 Task: Search one way flight ticket for 3 adults, 3 children in premium economy from New York/islip: Long Island Macarthur Airport to Evansville: Evansville Regional Airport on 8-3-2023. Choice of flights is Delta. Number of bags: 1 carry on bag. Price is upto 84000. Outbound departure time preference is 5:45. Return departure time preference is 20:00.
Action: Mouse moved to (262, 378)
Screenshot: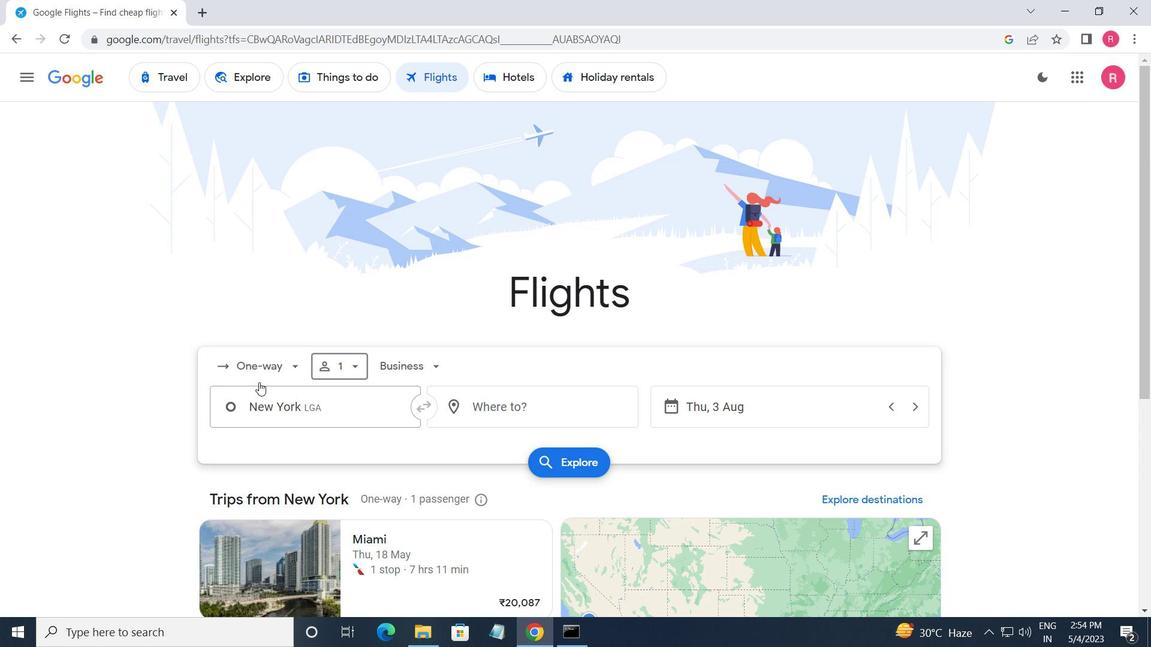 
Action: Mouse pressed left at (262, 378)
Screenshot: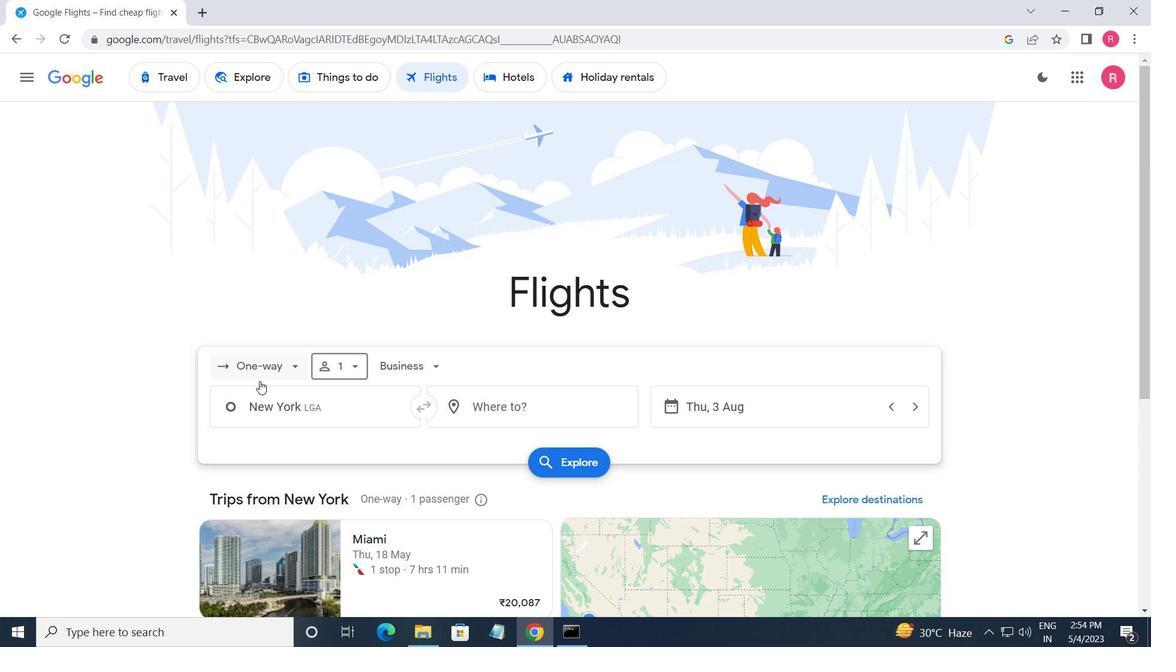 
Action: Mouse moved to (283, 429)
Screenshot: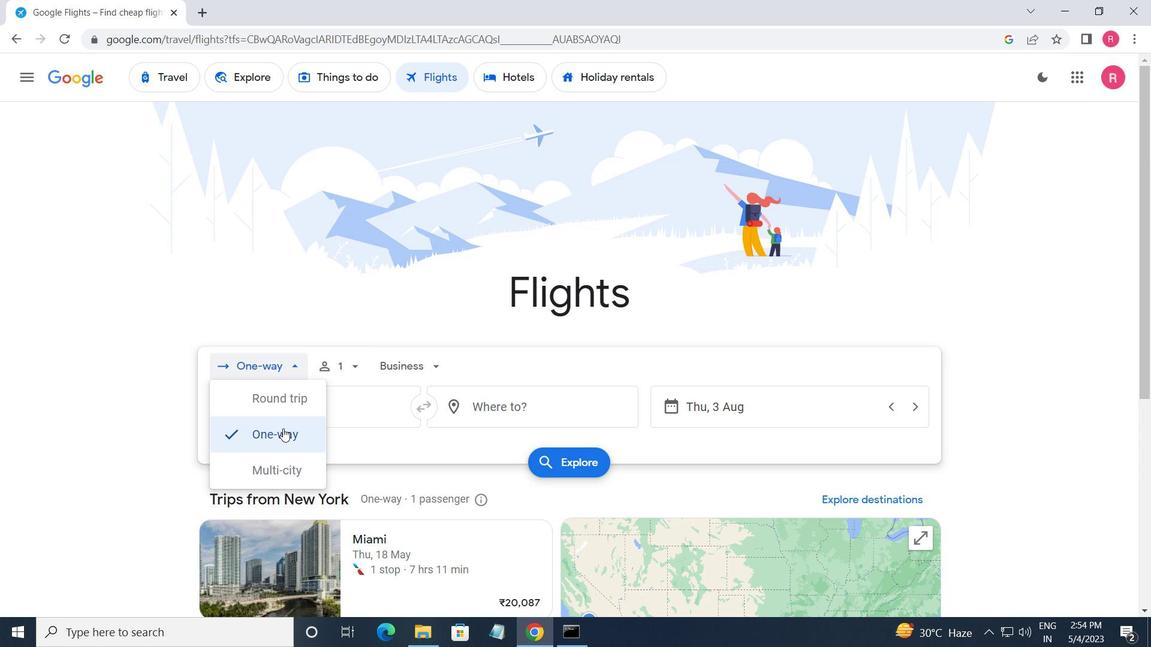 
Action: Mouse pressed left at (283, 429)
Screenshot: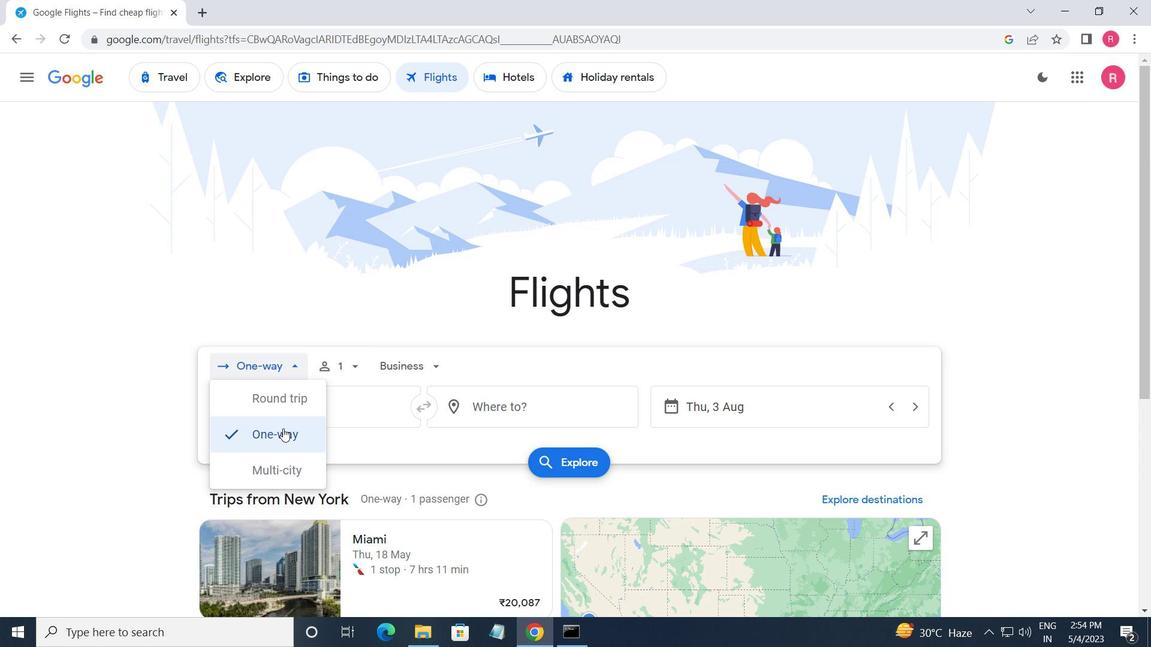 
Action: Mouse moved to (342, 370)
Screenshot: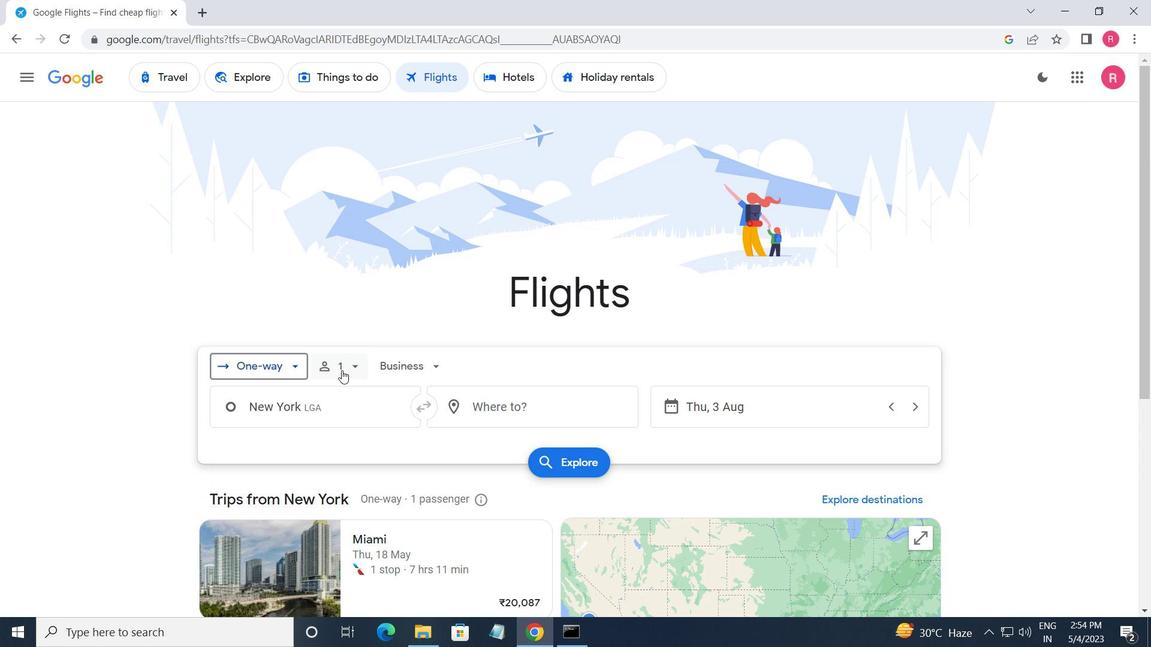 
Action: Mouse pressed left at (342, 370)
Screenshot: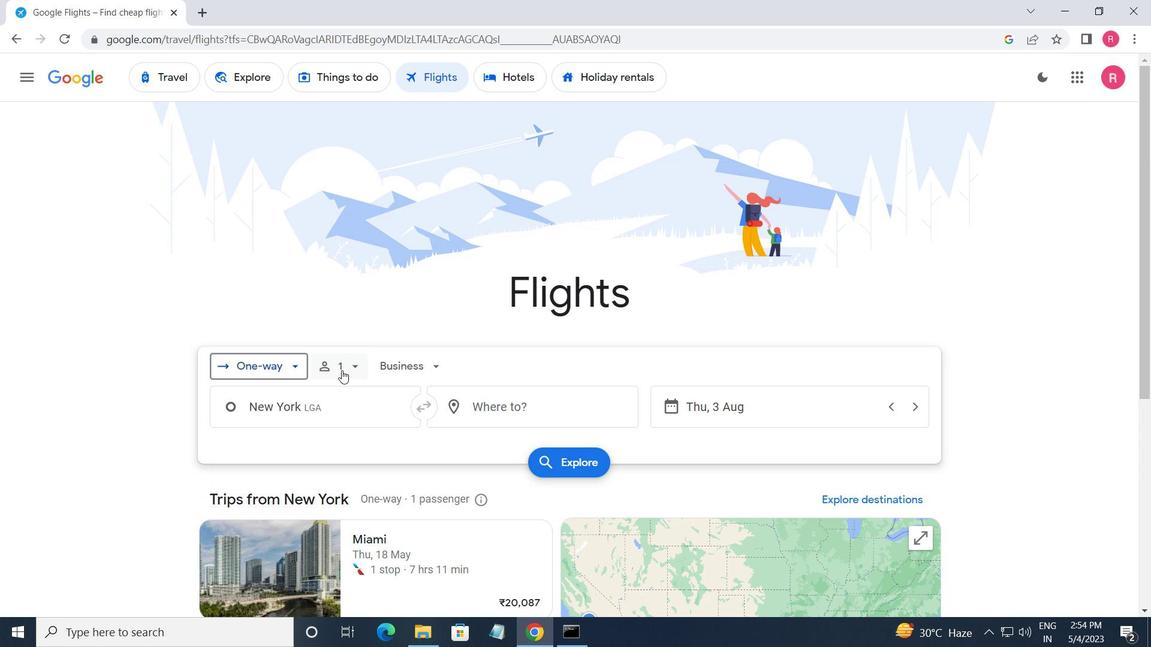 
Action: Mouse moved to (457, 405)
Screenshot: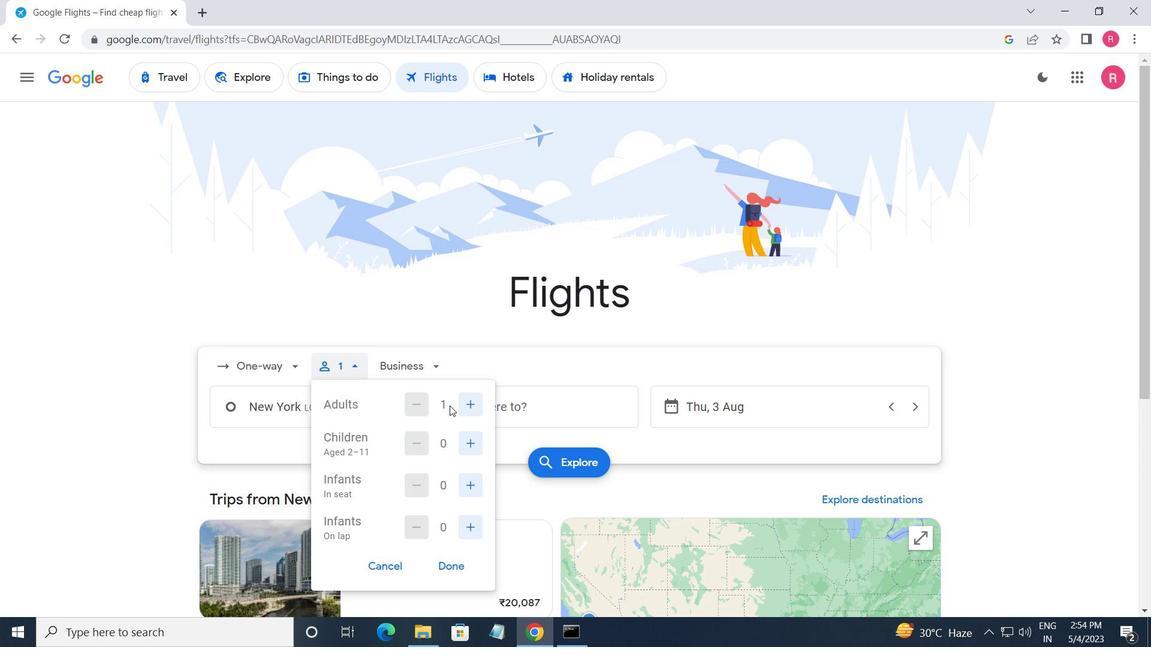 
Action: Mouse pressed left at (457, 405)
Screenshot: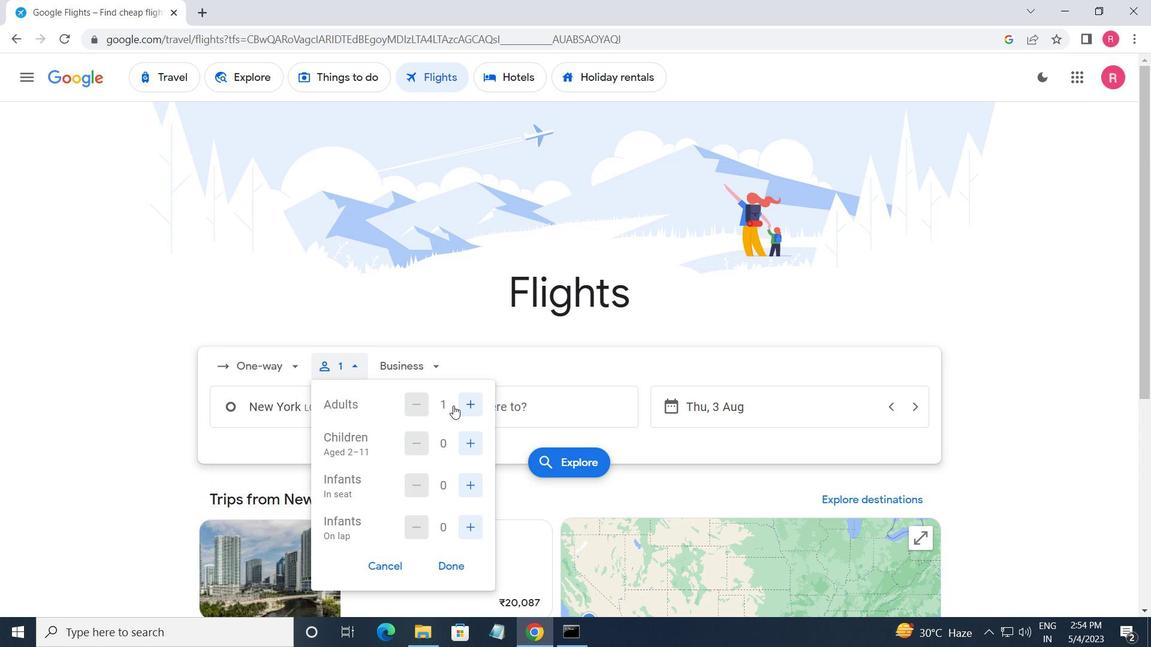 
Action: Mouse pressed left at (457, 405)
Screenshot: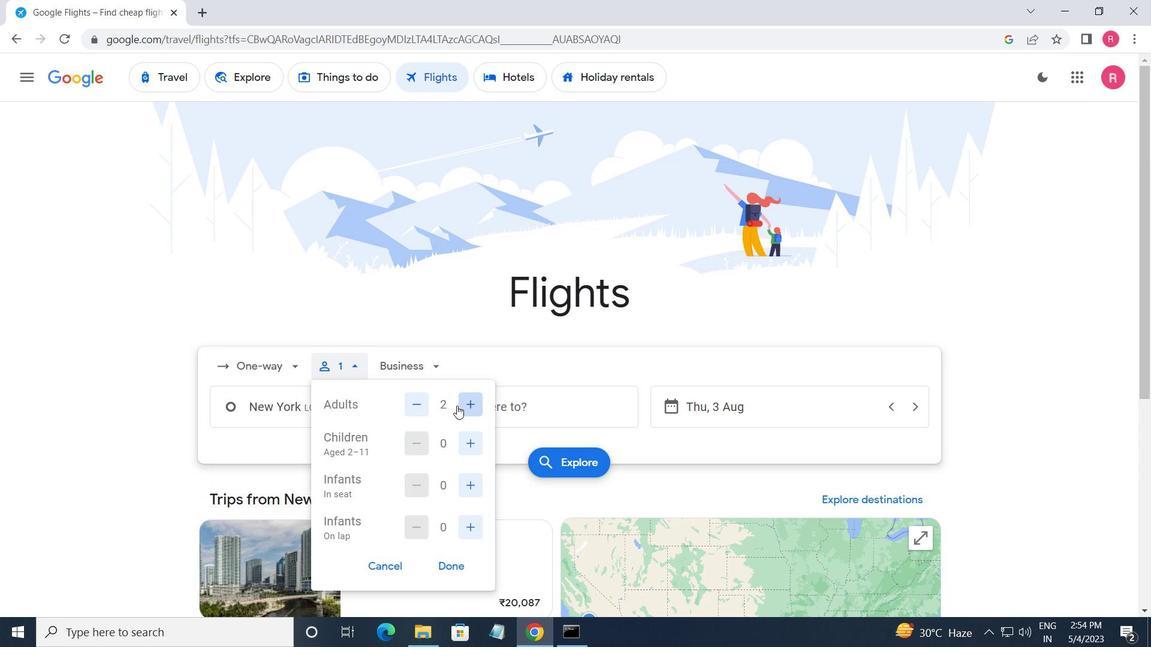 
Action: Mouse moved to (471, 436)
Screenshot: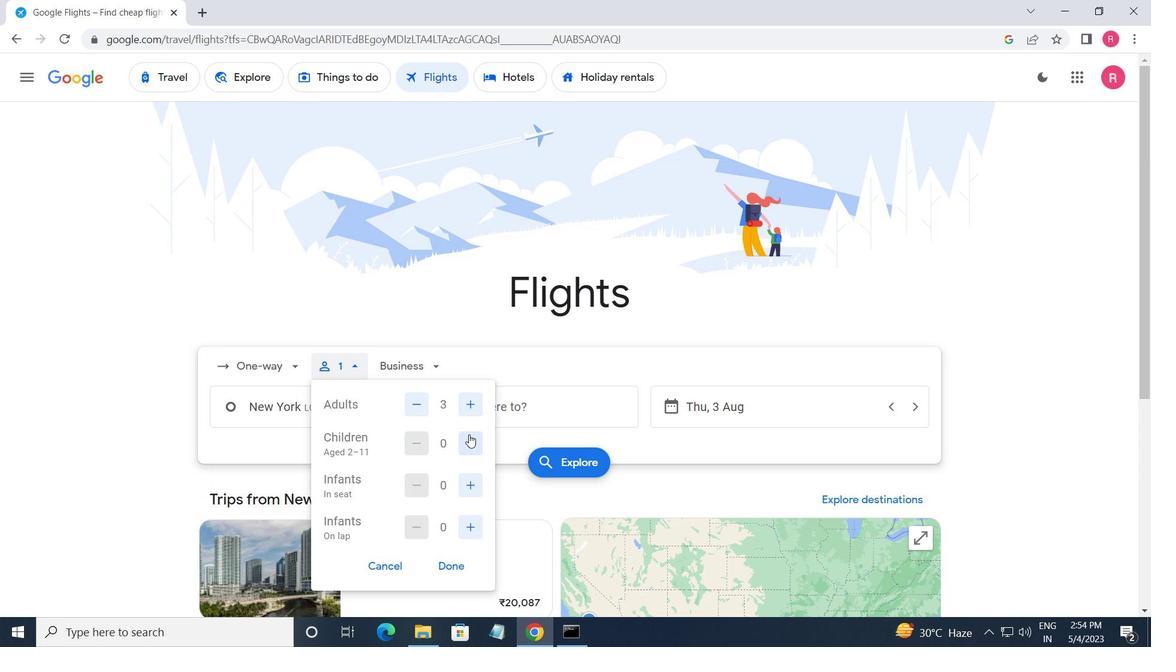 
Action: Mouse pressed left at (471, 436)
Screenshot: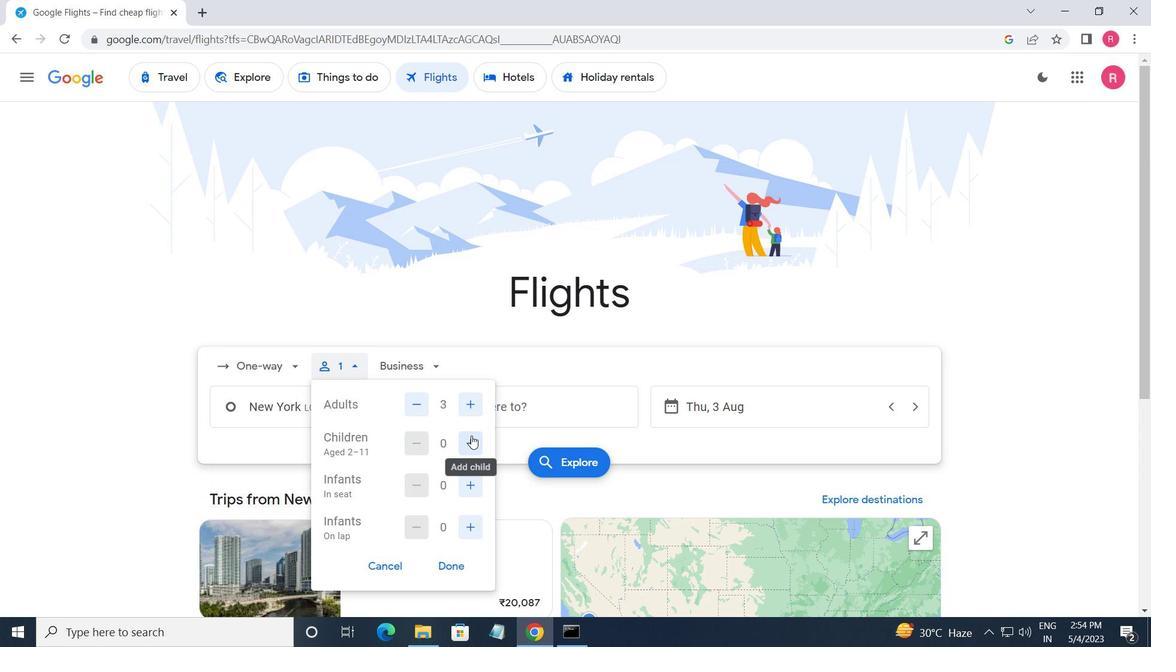 
Action: Mouse moved to (472, 439)
Screenshot: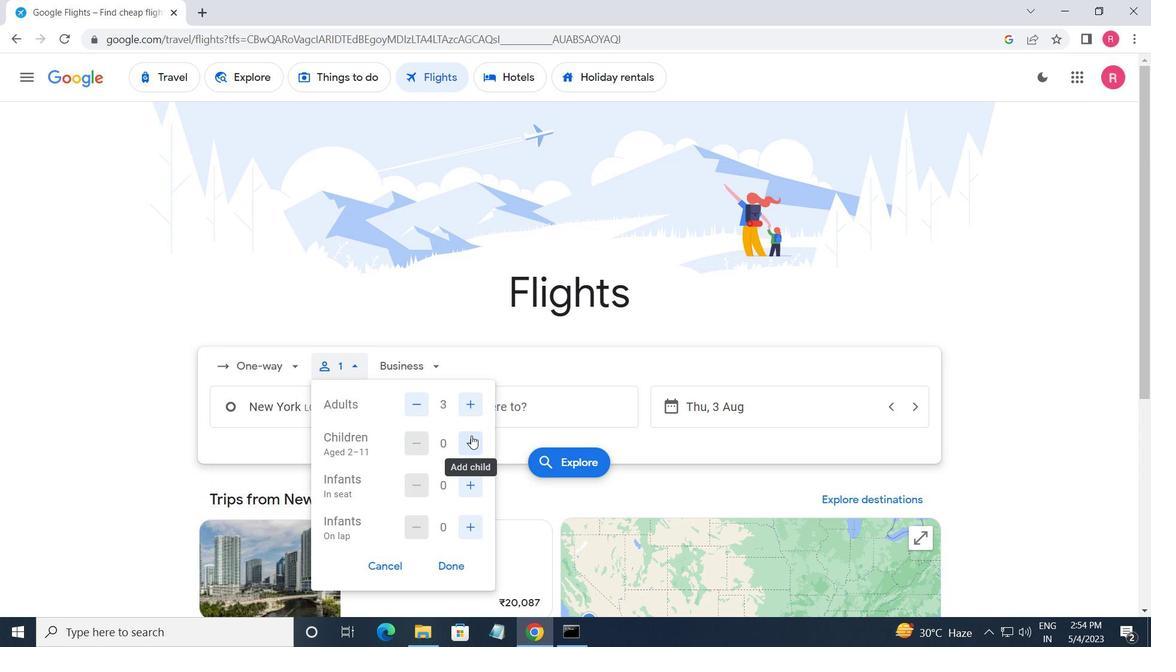 
Action: Mouse pressed left at (472, 439)
Screenshot: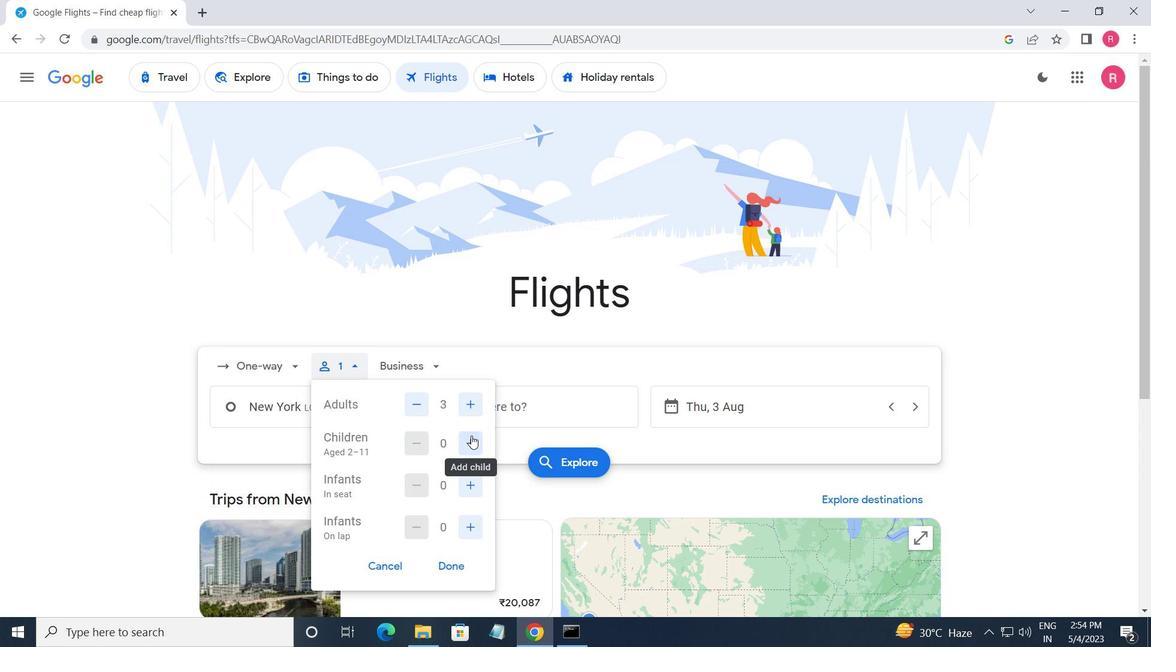 
Action: Mouse pressed left at (472, 439)
Screenshot: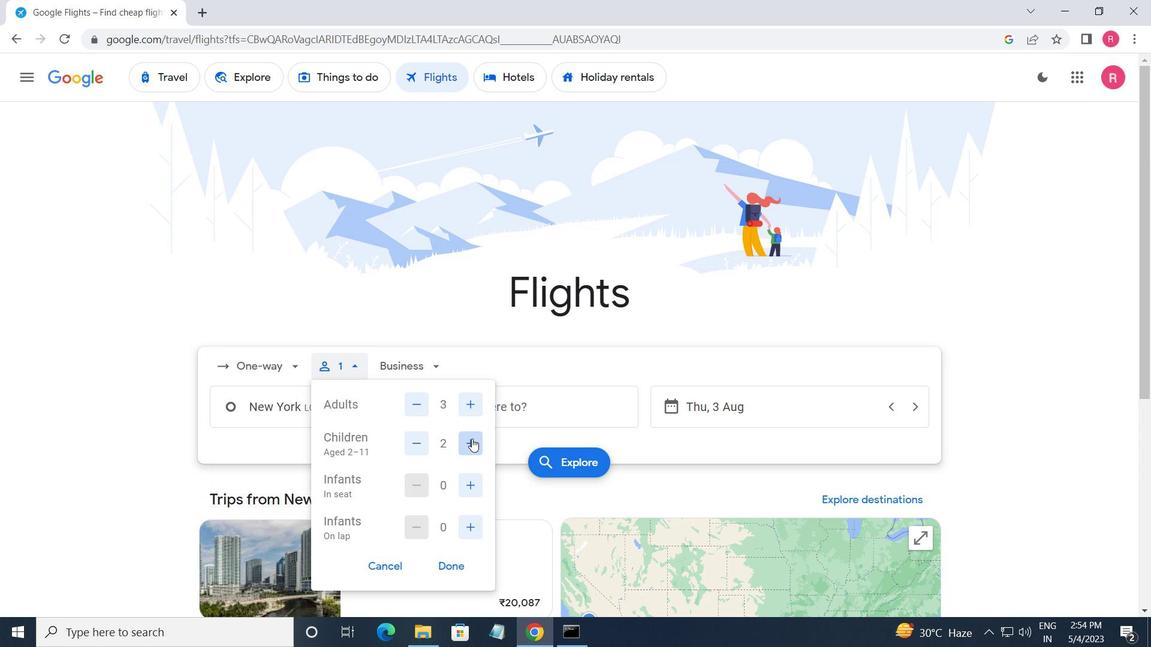 
Action: Mouse moved to (404, 349)
Screenshot: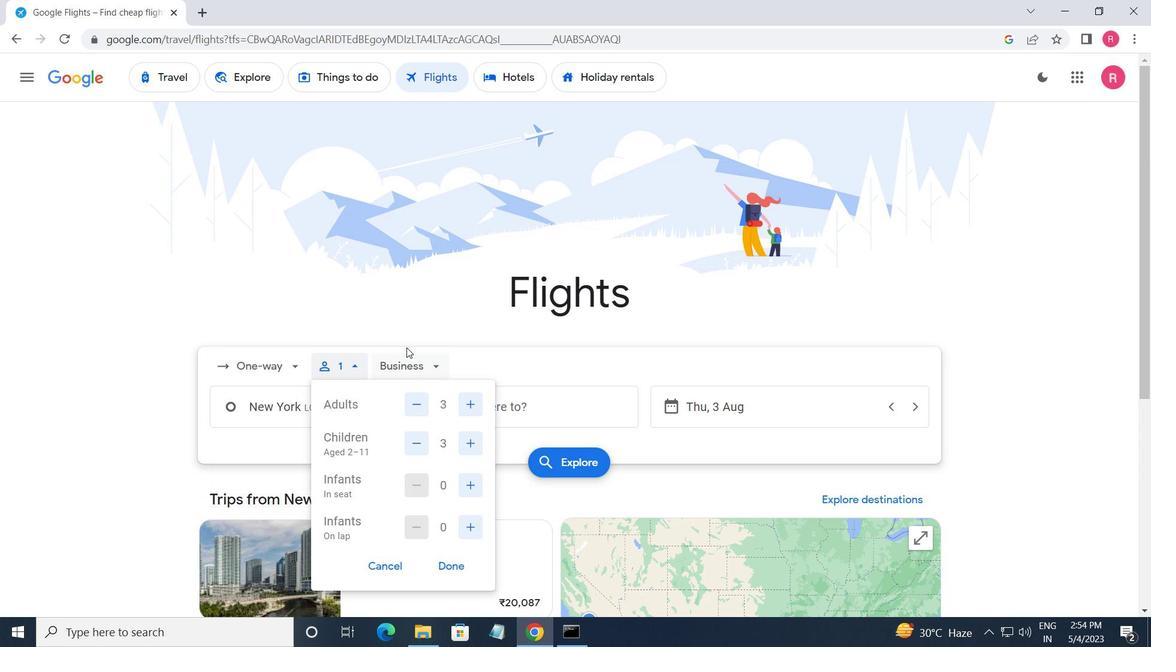 
Action: Mouse pressed left at (404, 349)
Screenshot: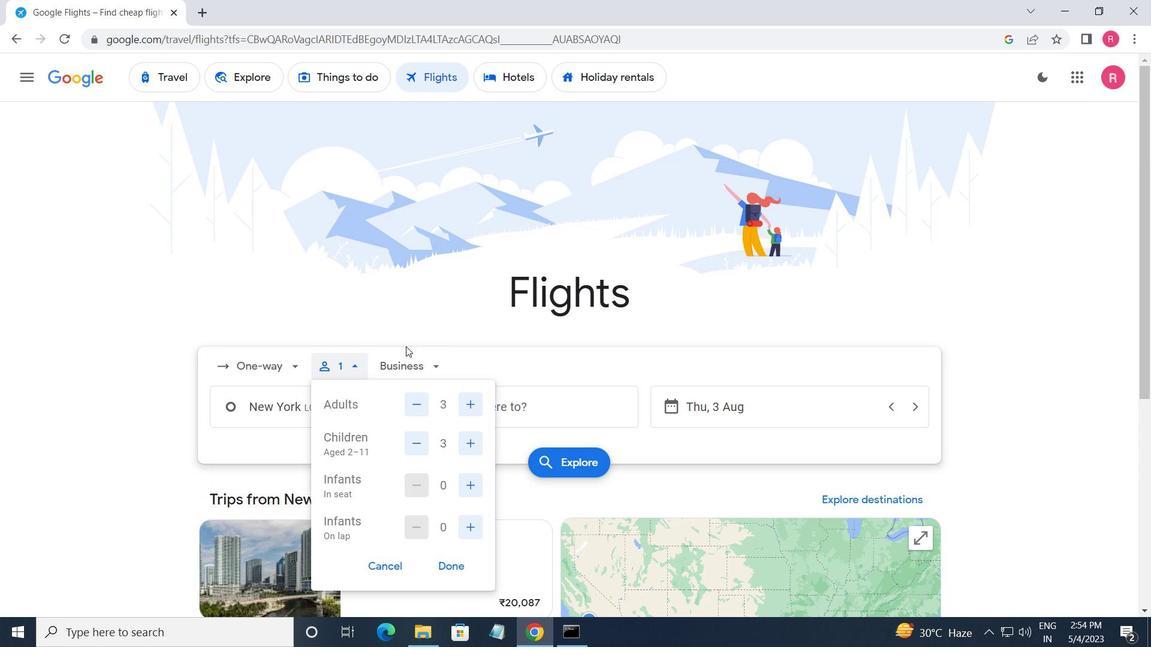 
Action: Mouse moved to (443, 407)
Screenshot: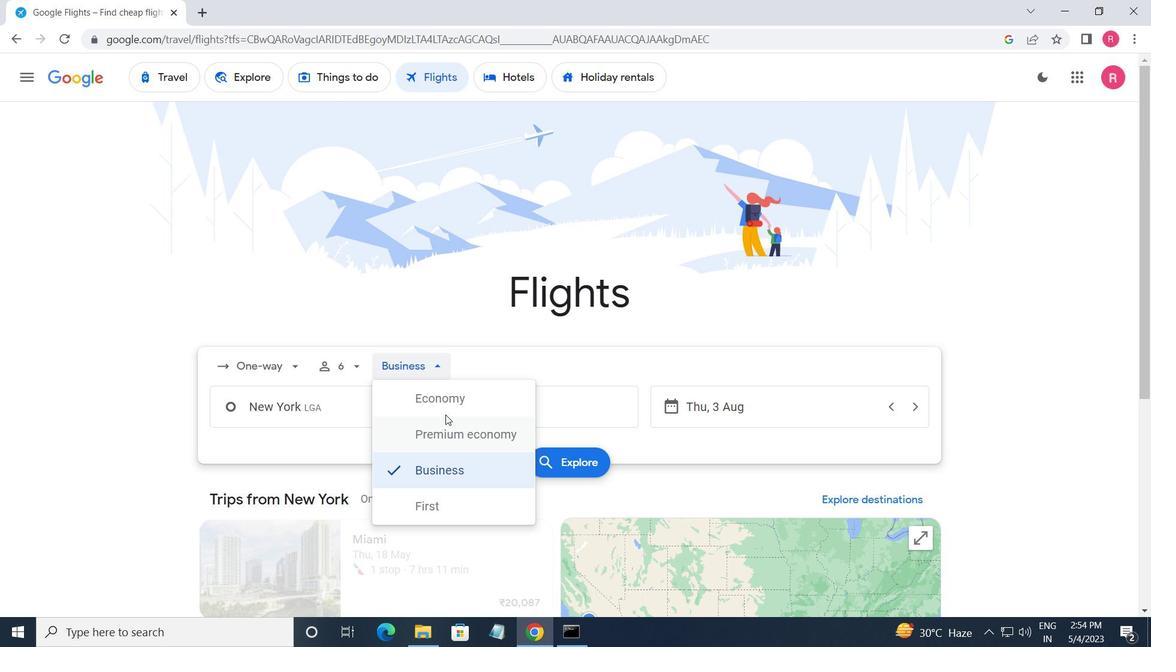 
Action: Mouse pressed left at (443, 407)
Screenshot: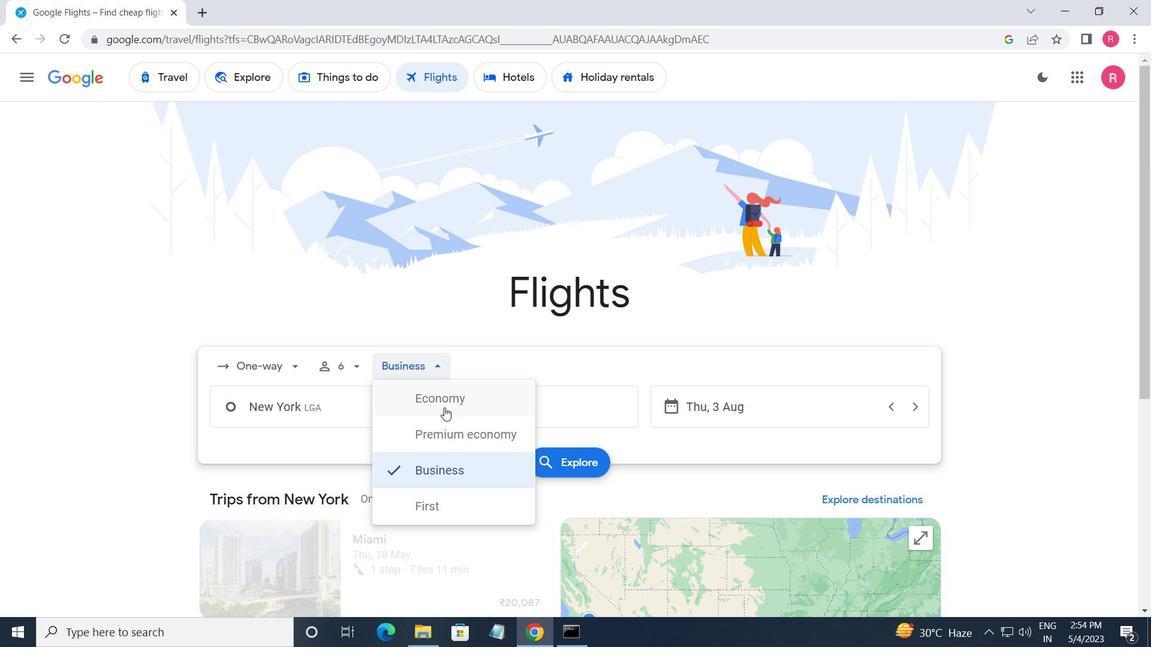 
Action: Mouse moved to (377, 410)
Screenshot: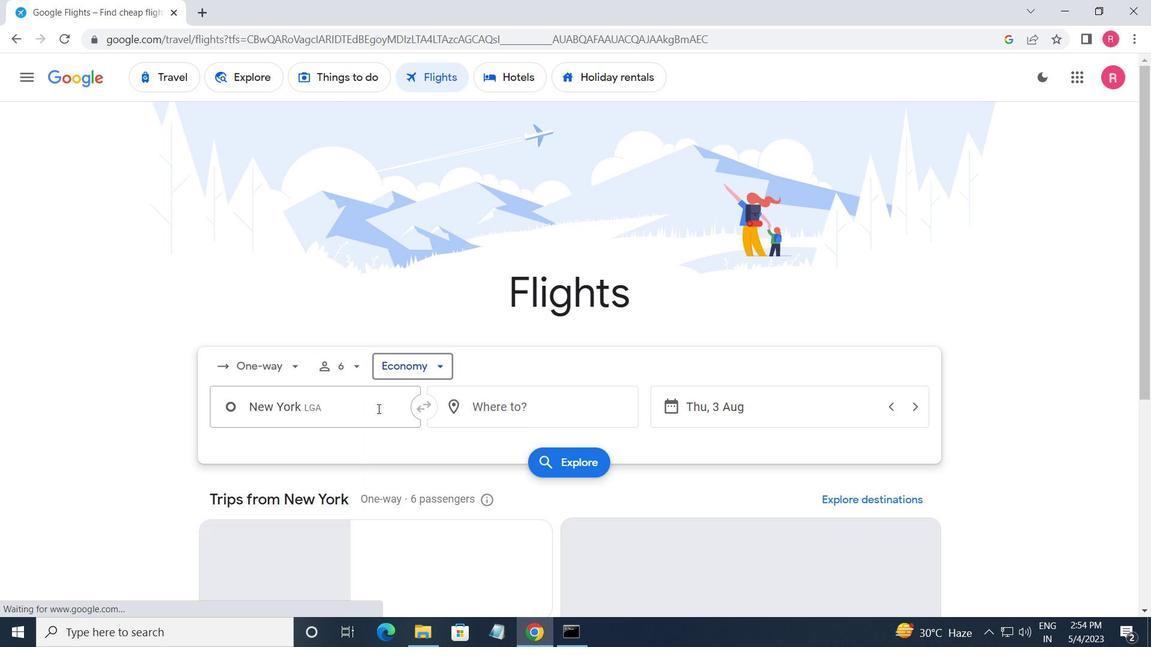 
Action: Mouse pressed left at (377, 410)
Screenshot: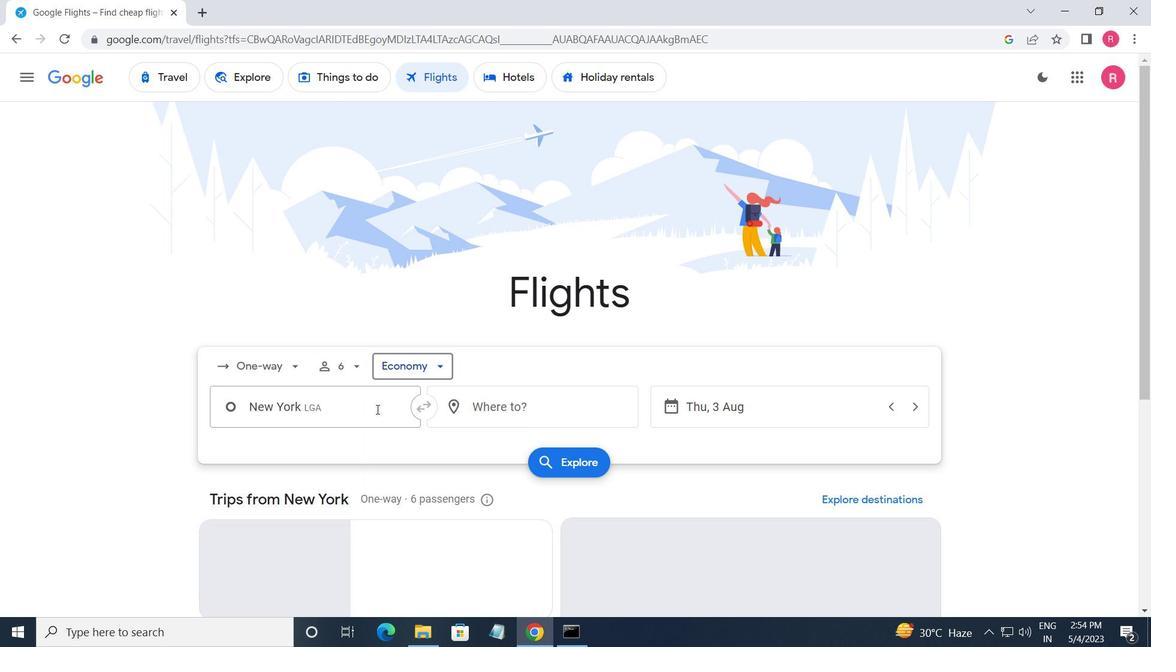 
Action: Mouse moved to (408, 456)
Screenshot: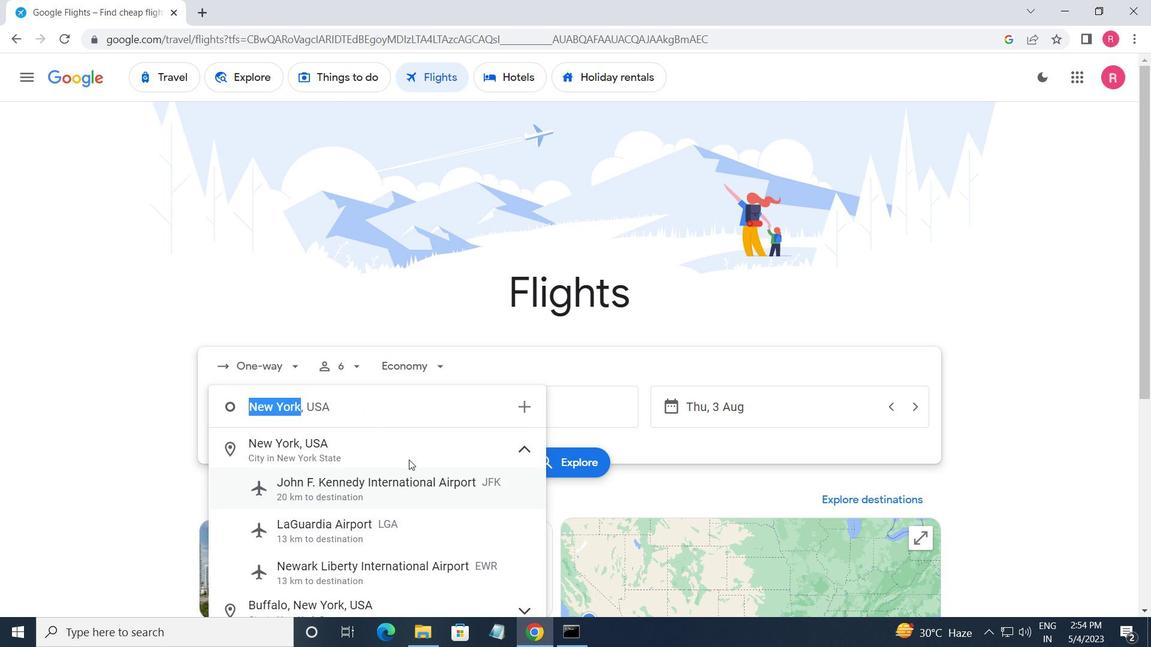 
Action: Key pressed <Key.shift_r><Key.shift_r>Long<Key.space><Key.shift_r>Is
Screenshot: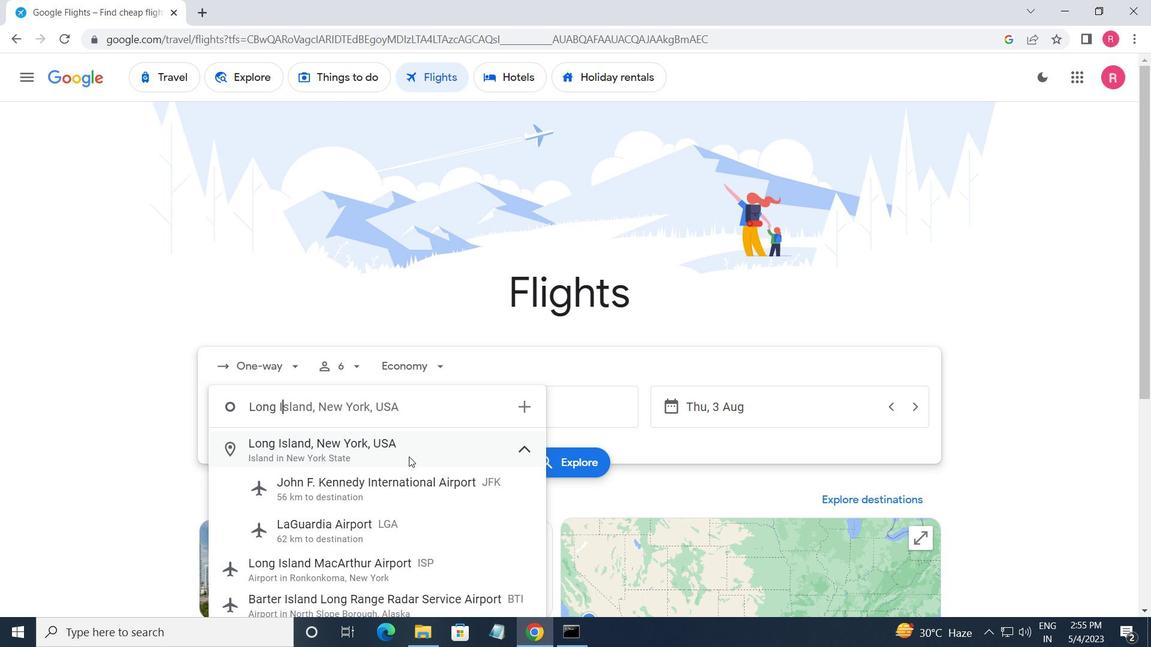 
Action: Mouse moved to (404, 556)
Screenshot: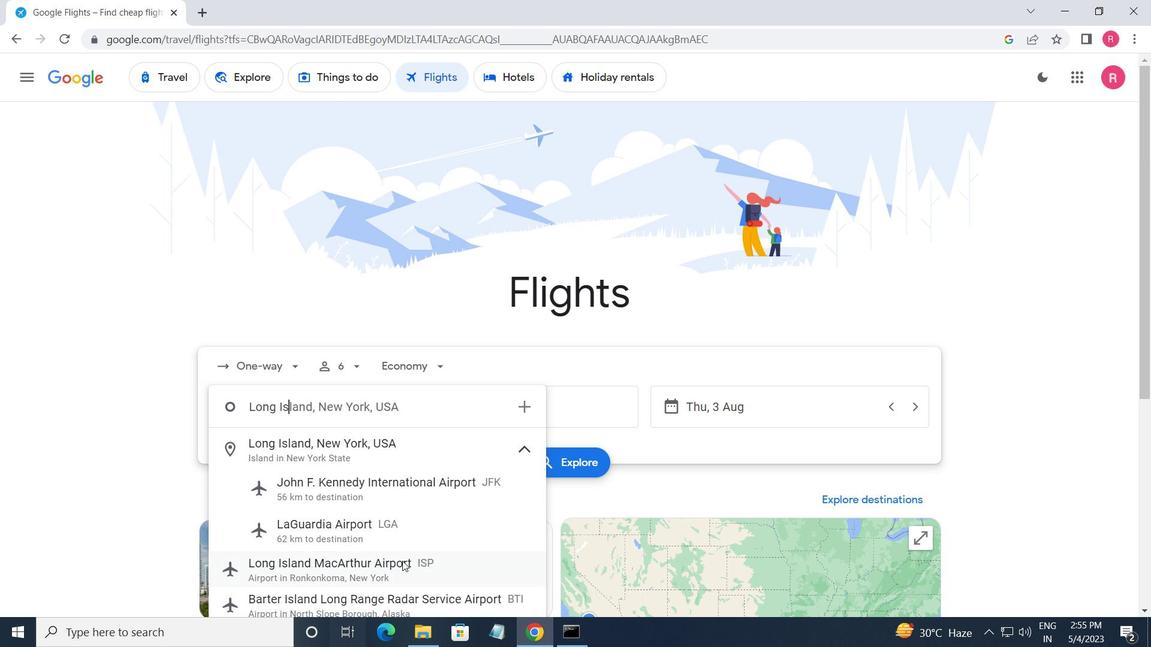 
Action: Mouse pressed left at (404, 556)
Screenshot: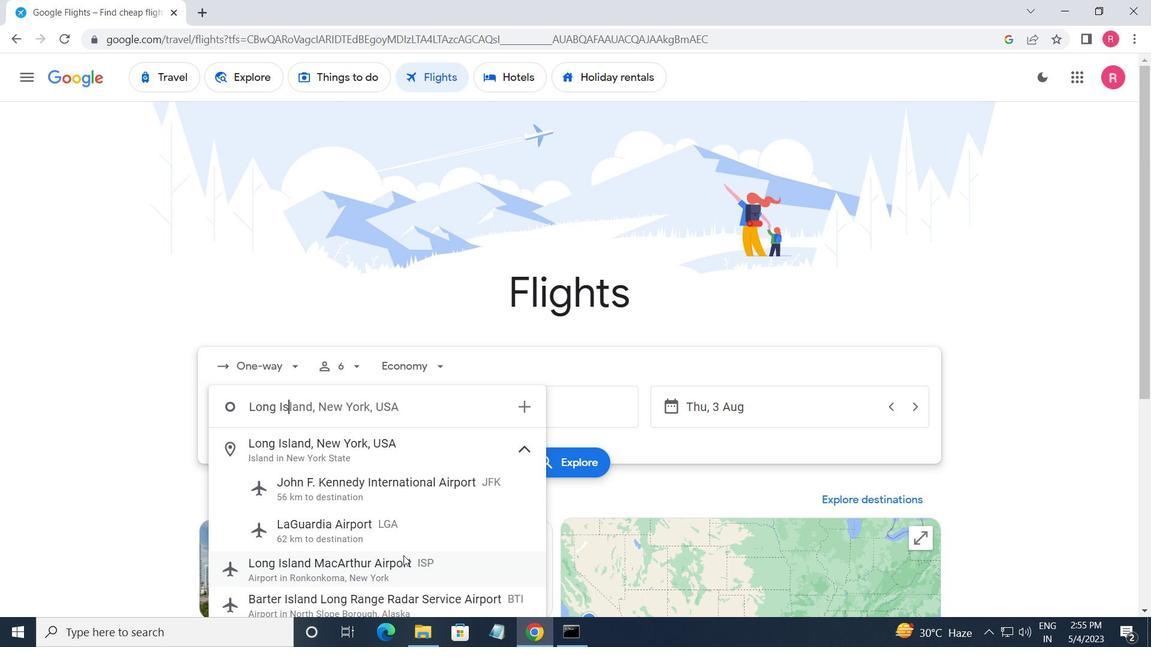 
Action: Mouse moved to (552, 423)
Screenshot: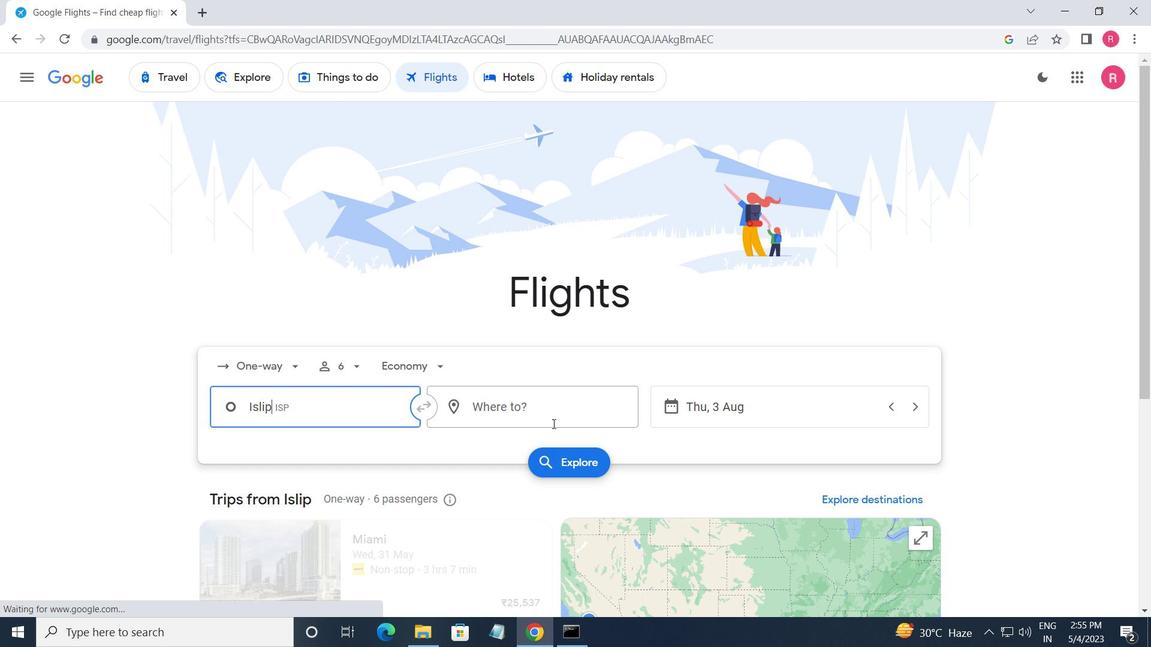 
Action: Mouse pressed left at (552, 423)
Screenshot: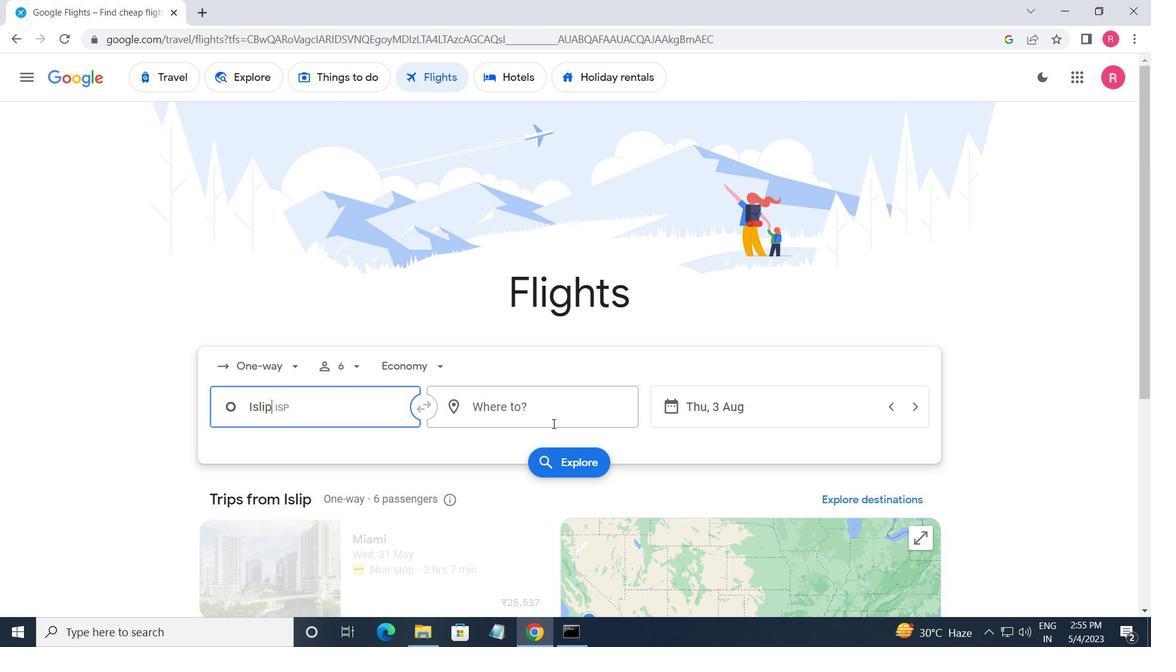 
Action: Mouse moved to (578, 555)
Screenshot: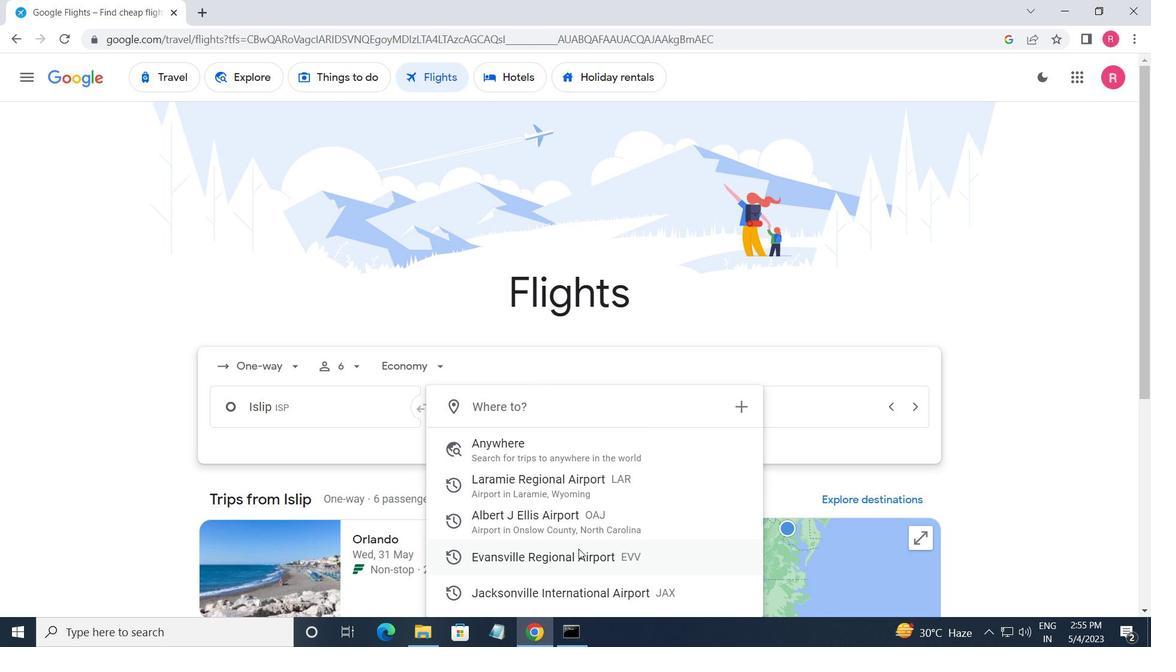 
Action: Mouse pressed left at (578, 555)
Screenshot: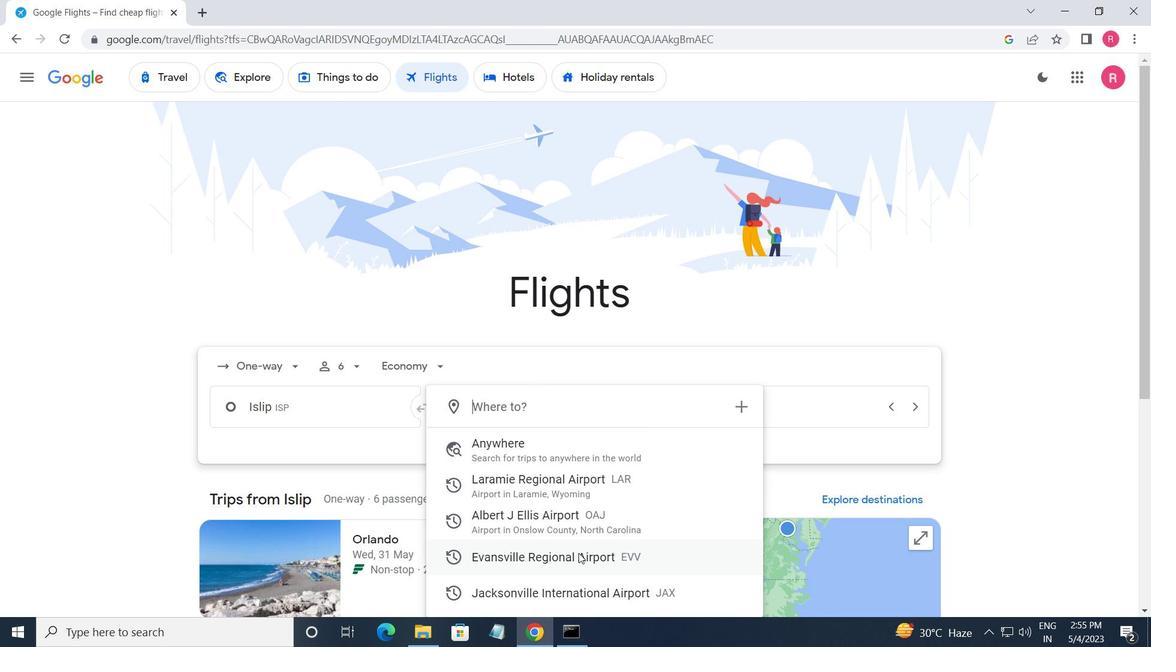 
Action: Mouse moved to (838, 399)
Screenshot: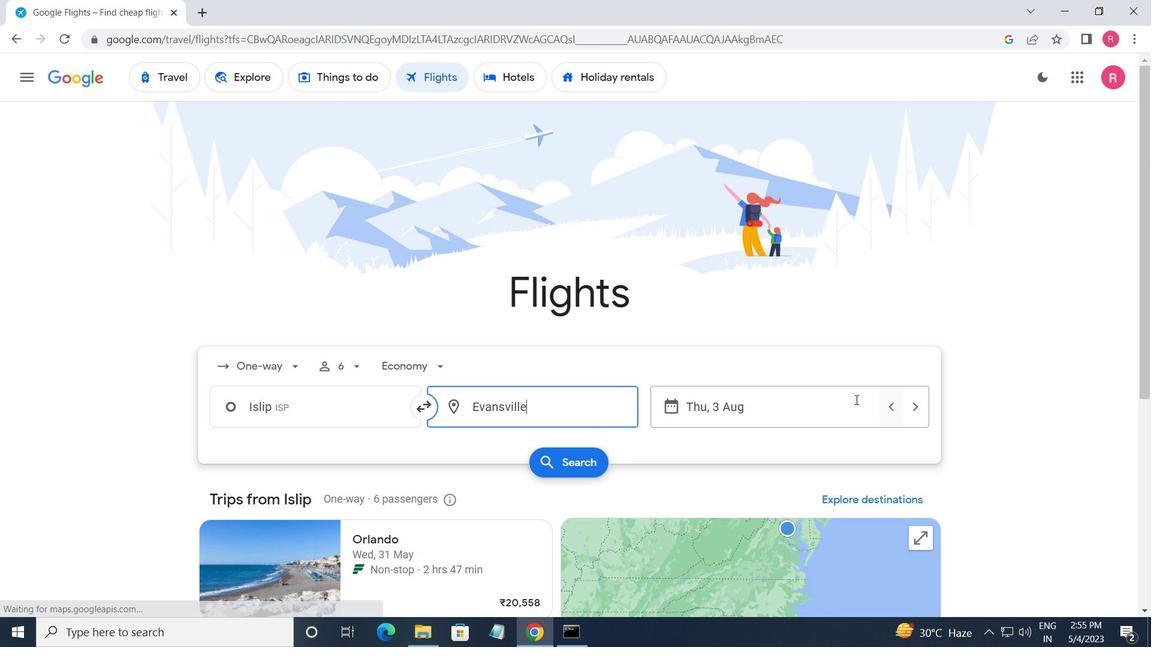 
Action: Mouse pressed left at (838, 399)
Screenshot: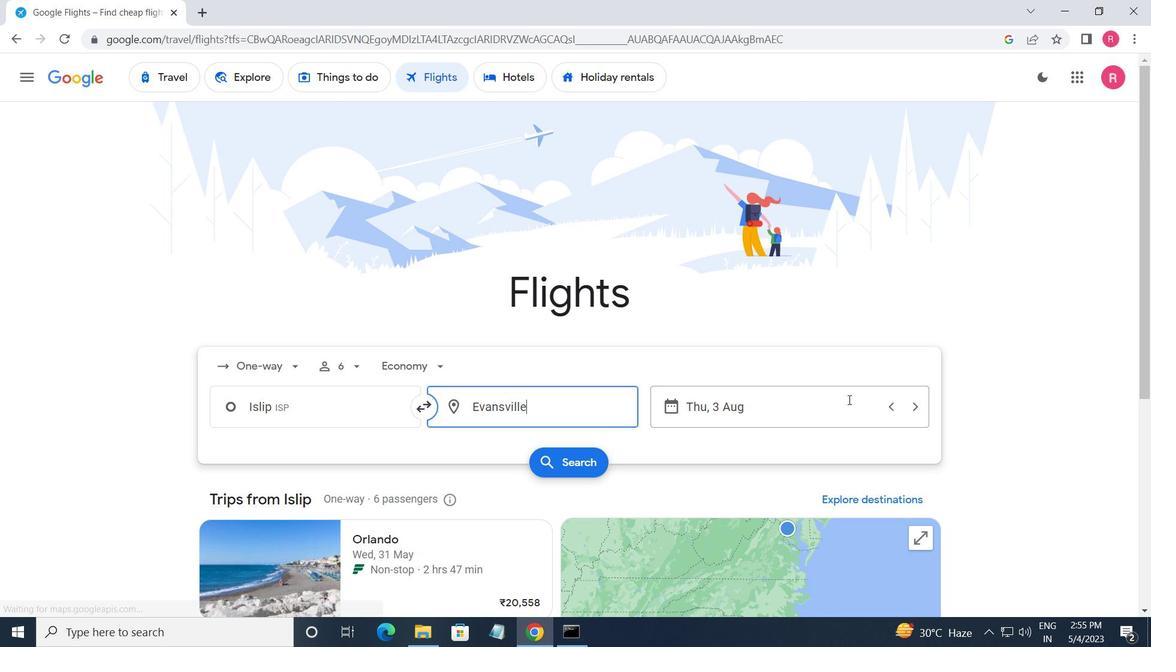 
Action: Mouse moved to (536, 340)
Screenshot: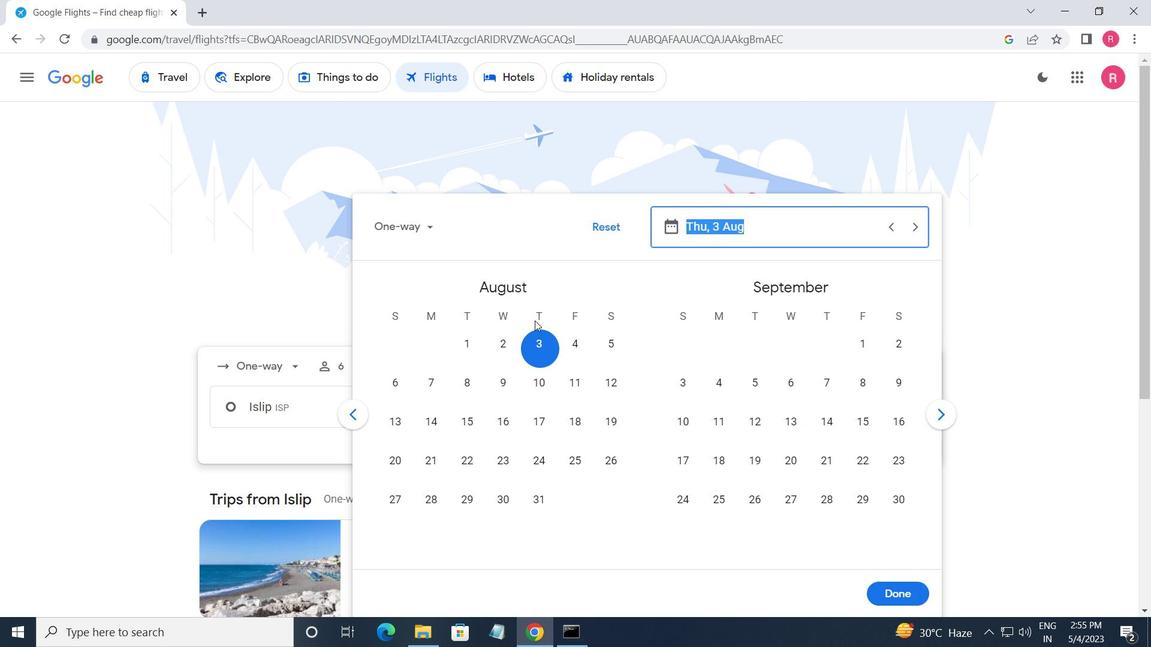 
Action: Mouse pressed left at (536, 340)
Screenshot: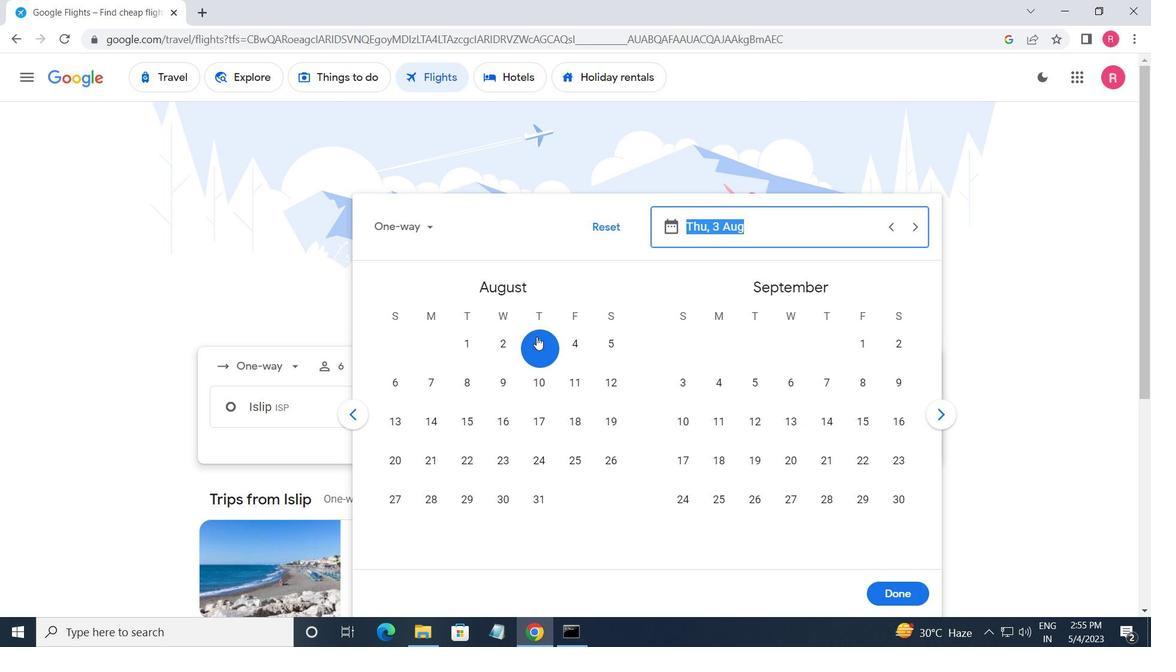 
Action: Mouse moved to (913, 587)
Screenshot: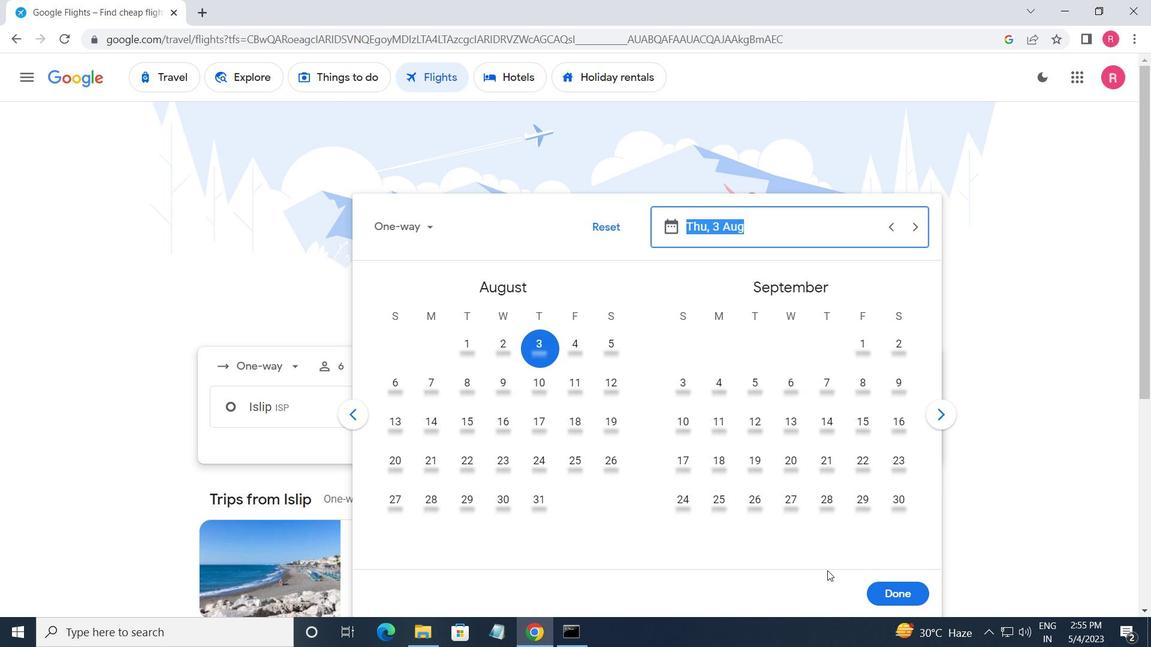 
Action: Mouse pressed left at (913, 587)
Screenshot: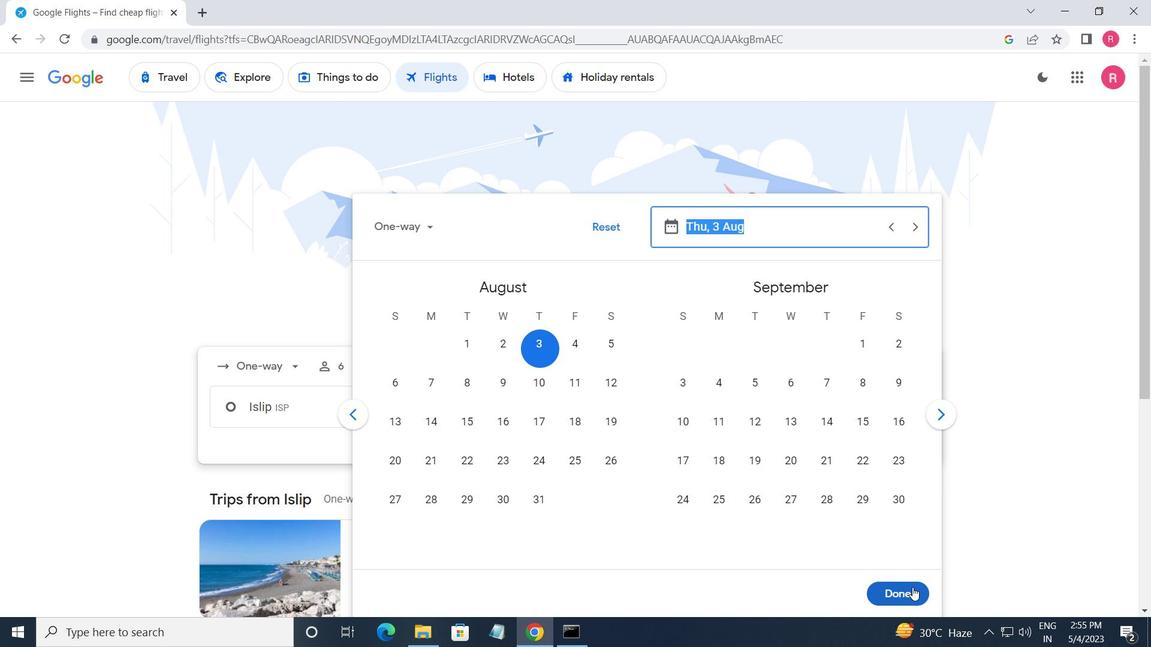 
Action: Mouse moved to (594, 464)
Screenshot: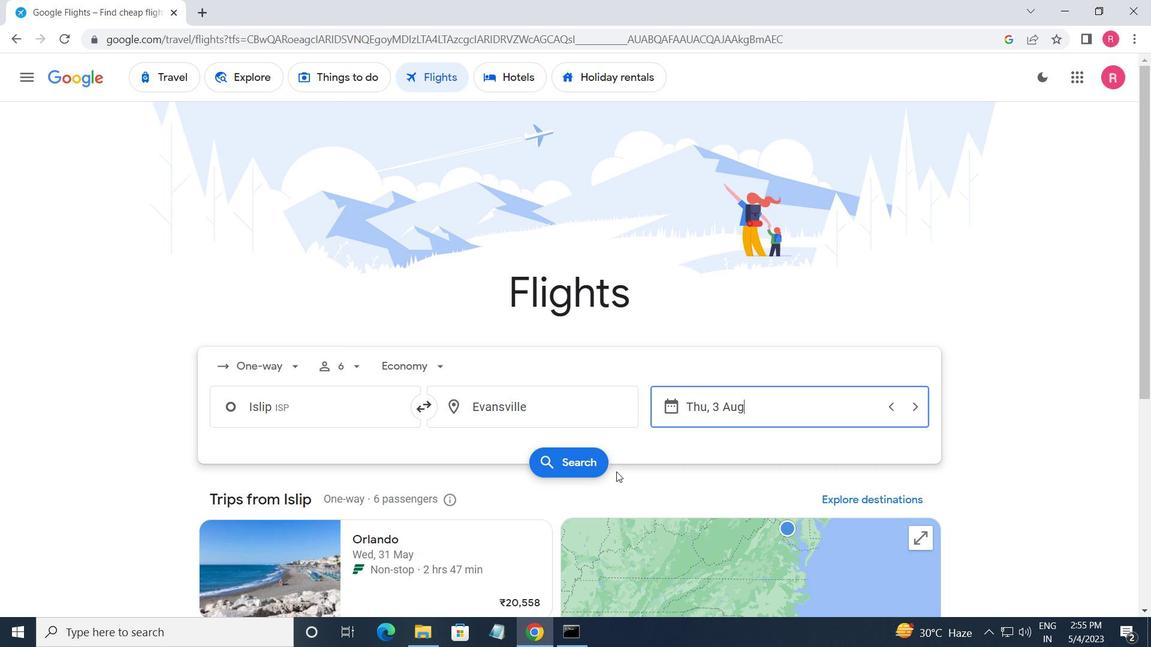 
Action: Mouse pressed left at (594, 464)
Screenshot: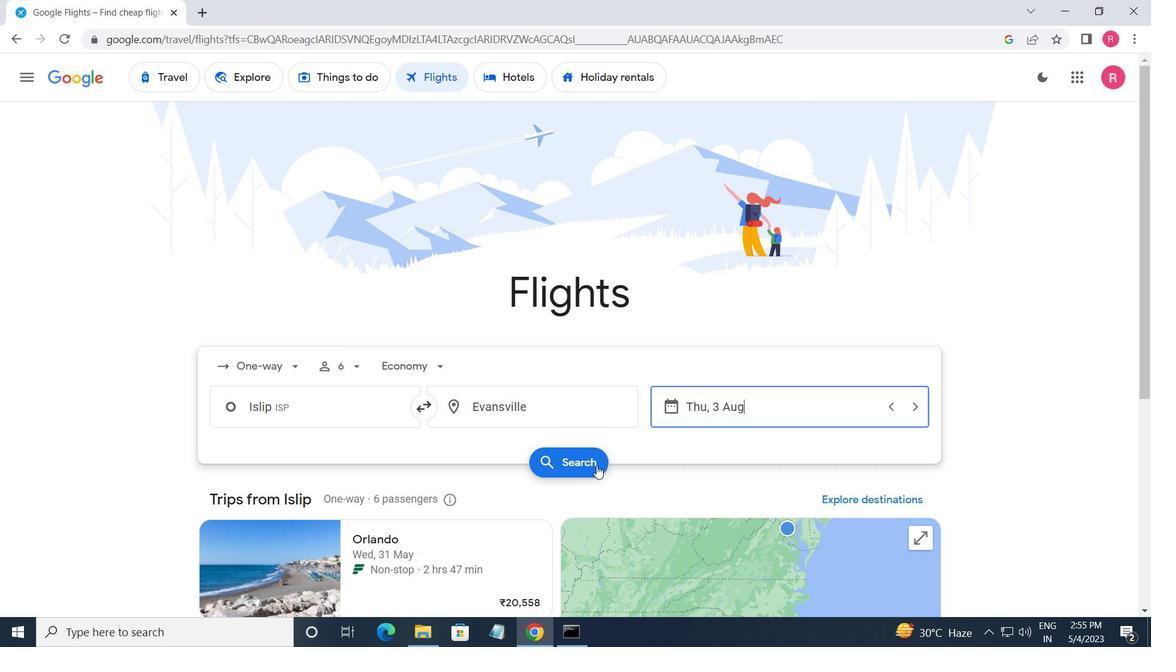 
Action: Mouse moved to (202, 220)
Screenshot: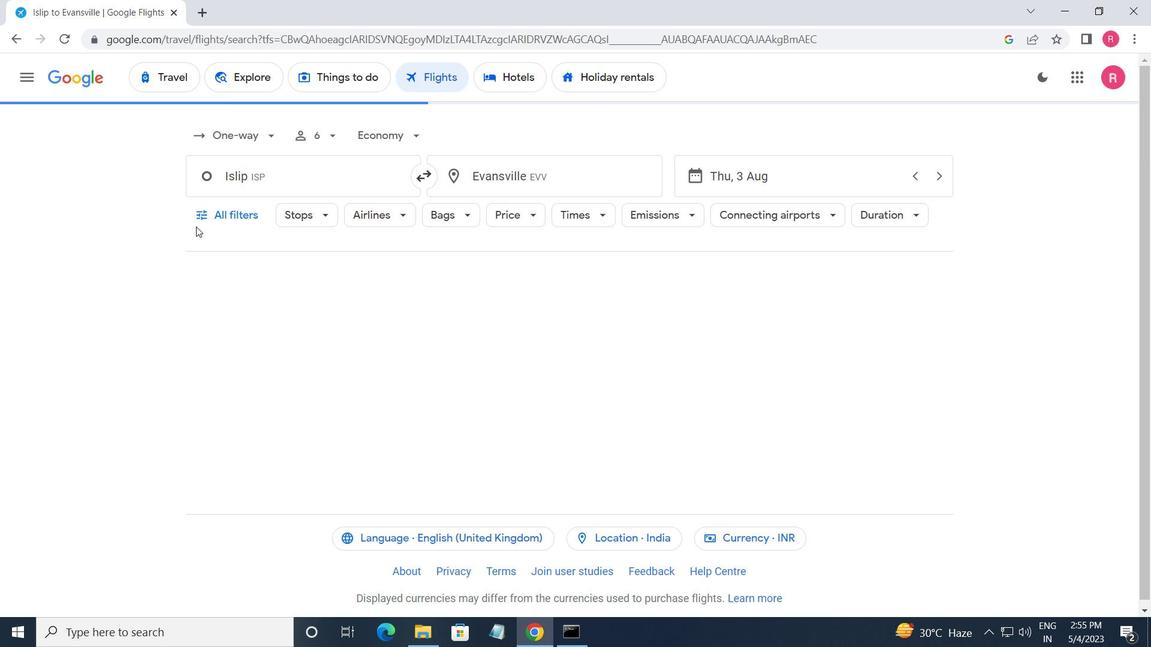 
Action: Mouse pressed left at (202, 220)
Screenshot: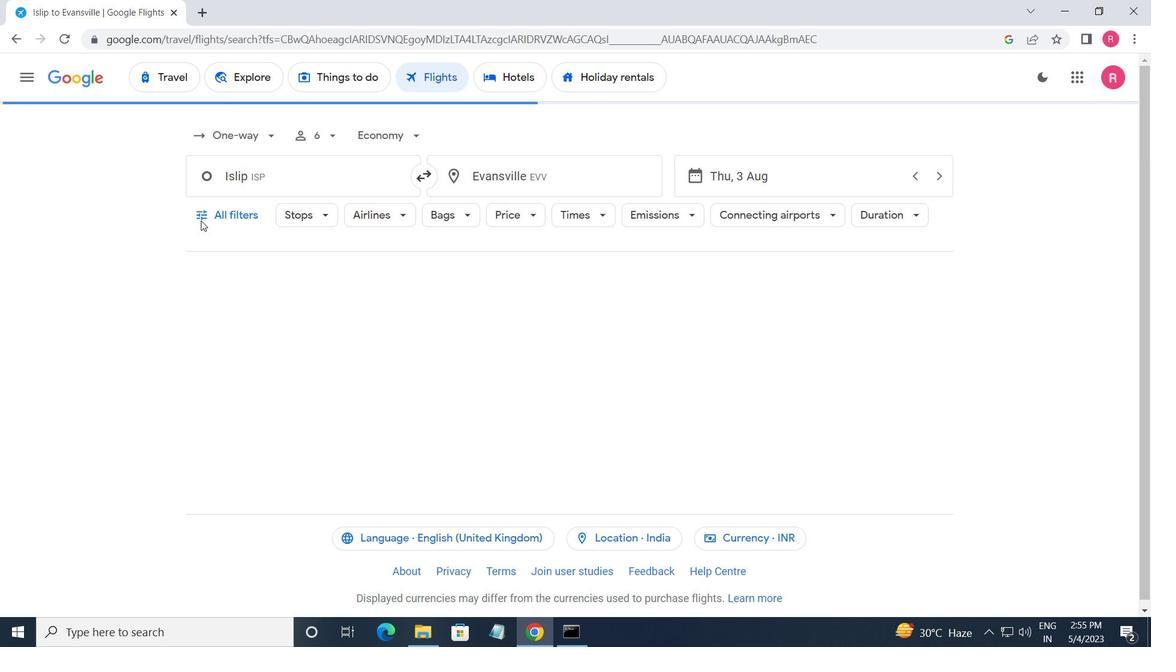 
Action: Mouse moved to (342, 447)
Screenshot: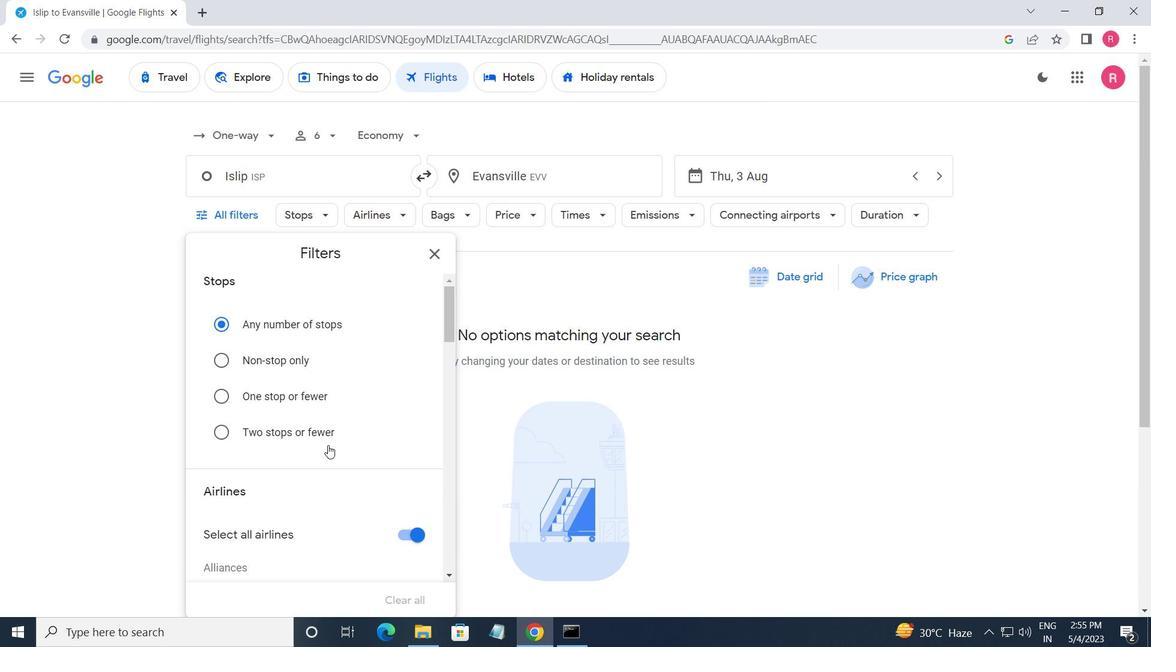 
Action: Mouse scrolled (342, 446) with delta (0, 0)
Screenshot: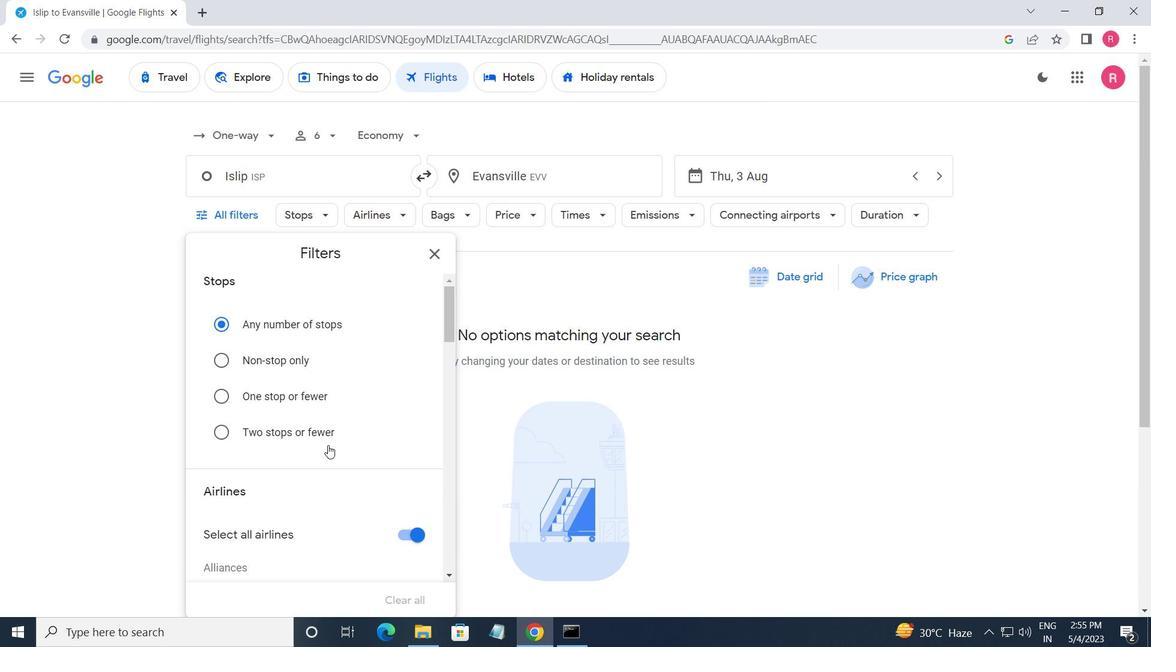 
Action: Mouse scrolled (342, 446) with delta (0, 0)
Screenshot: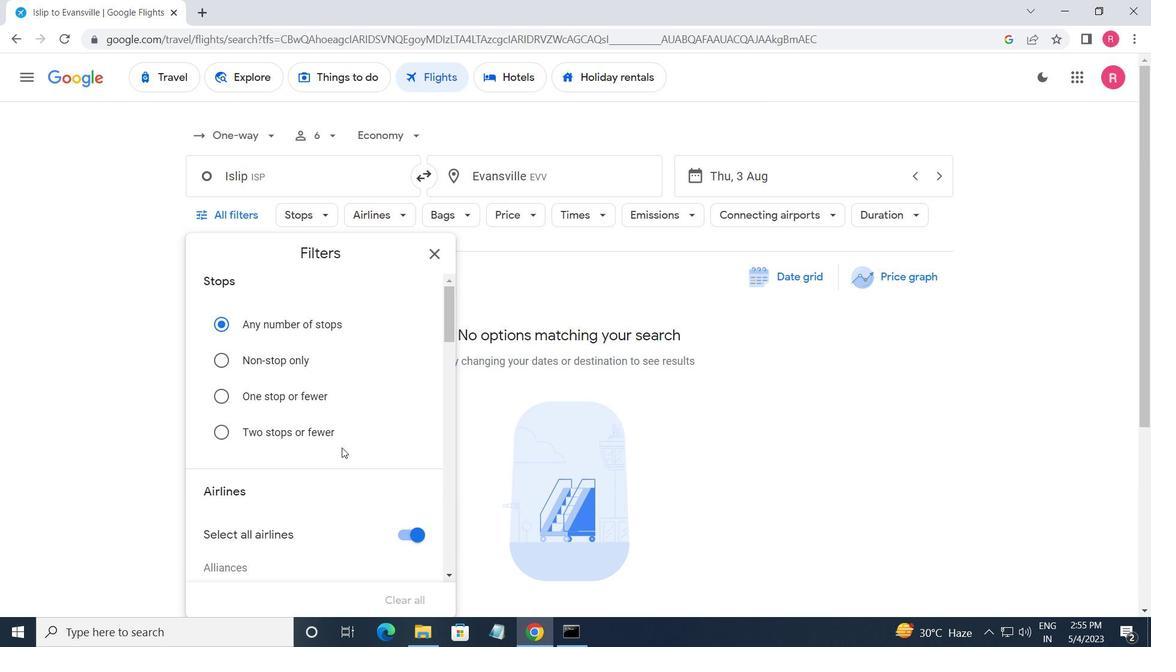 
Action: Mouse moved to (342, 446)
Screenshot: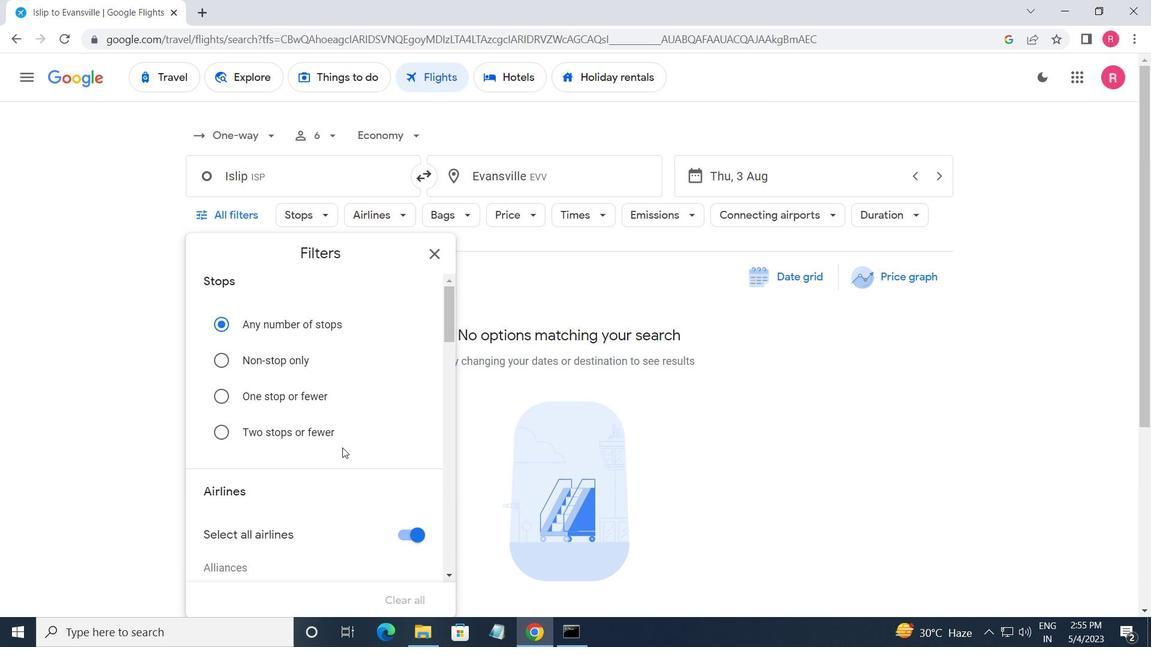 
Action: Mouse scrolled (342, 445) with delta (0, 0)
Screenshot: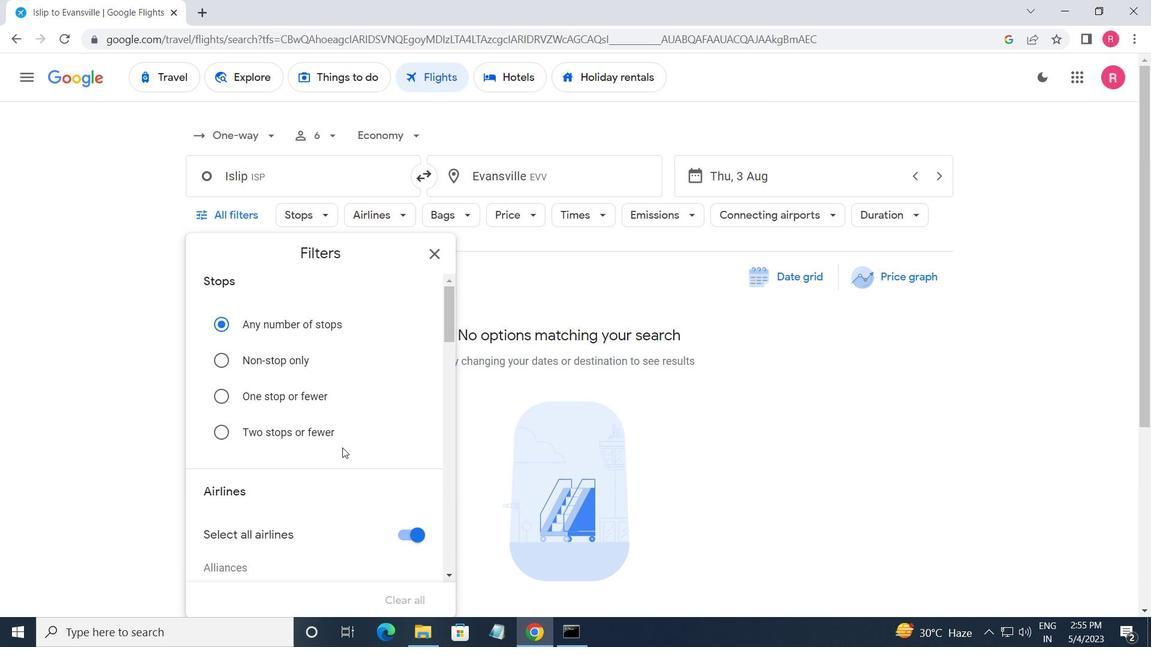 
Action: Mouse moved to (342, 443)
Screenshot: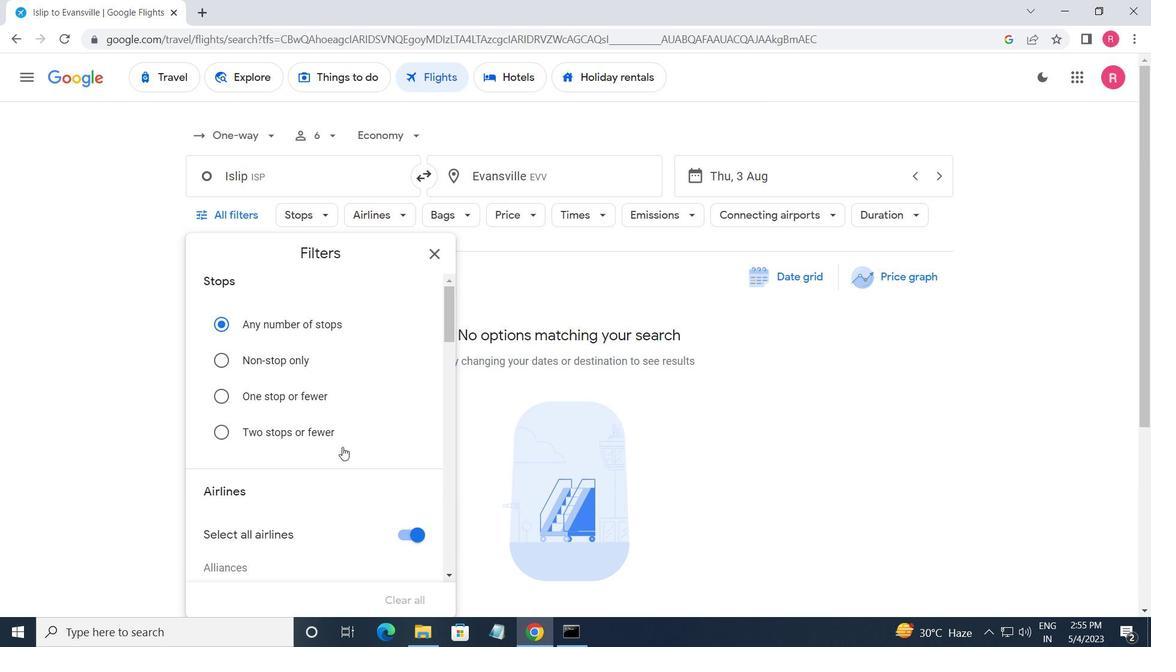 
Action: Mouse scrolled (342, 442) with delta (0, 0)
Screenshot: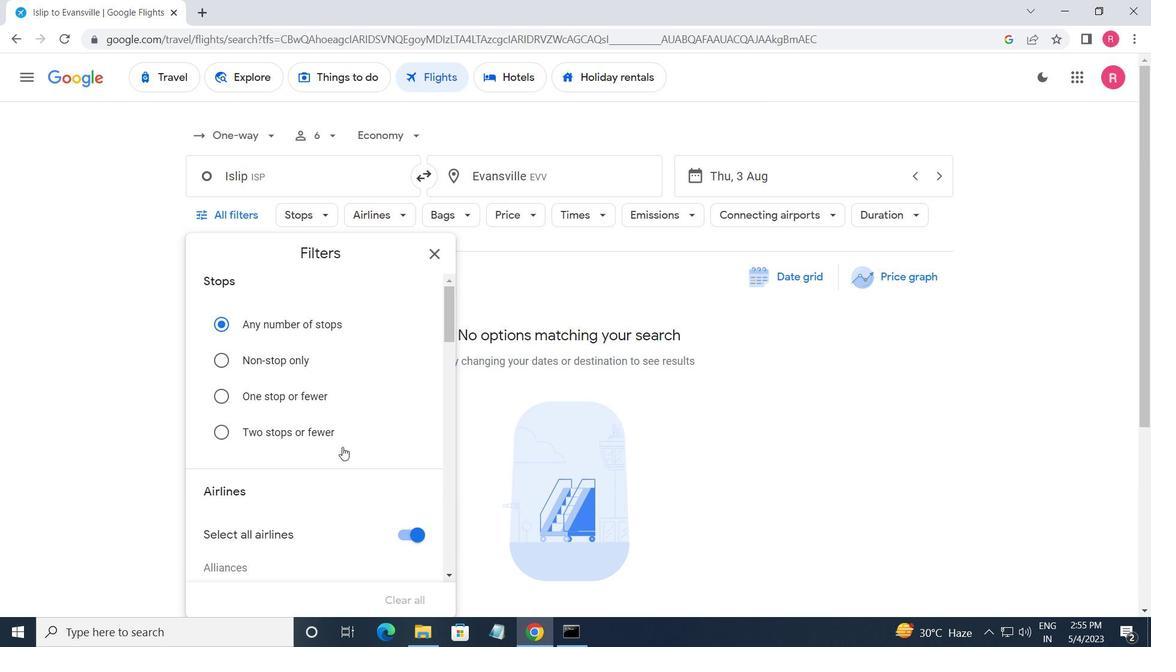 
Action: Mouse moved to (332, 422)
Screenshot: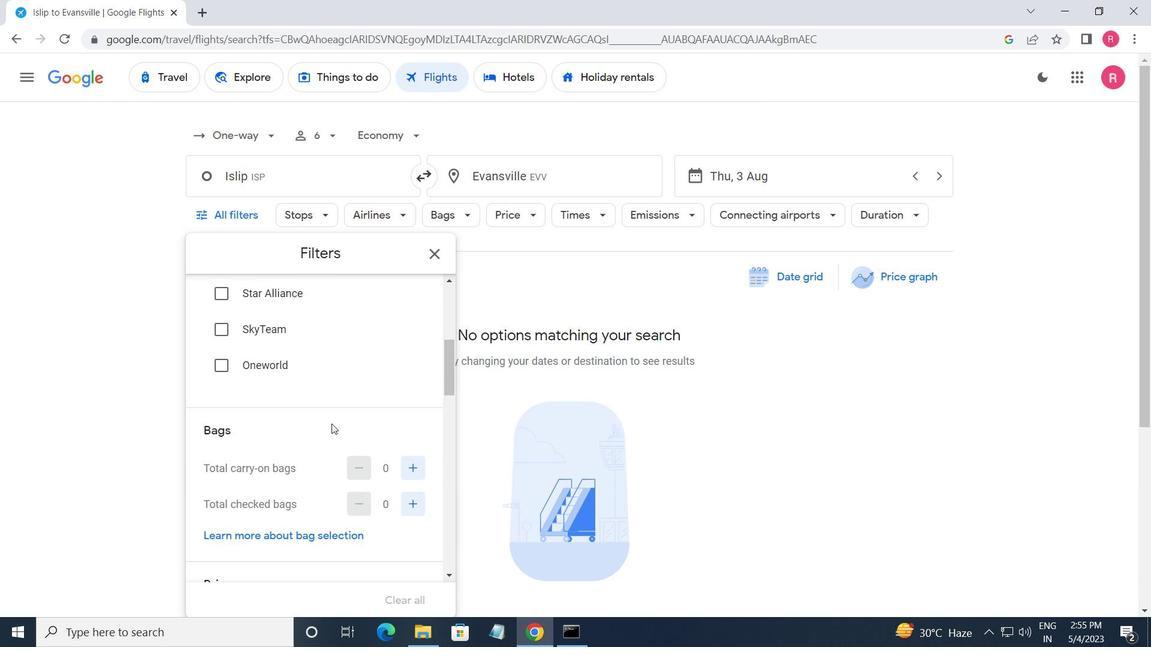 
Action: Mouse scrolled (332, 421) with delta (0, 0)
Screenshot: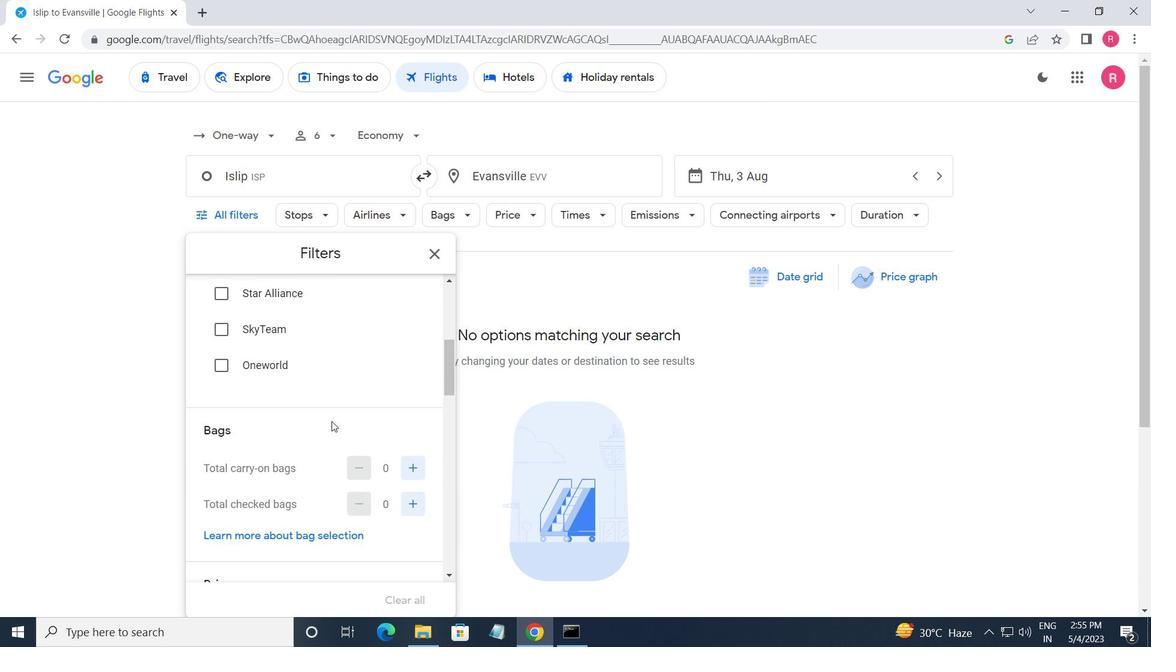 
Action: Mouse scrolled (332, 421) with delta (0, 0)
Screenshot: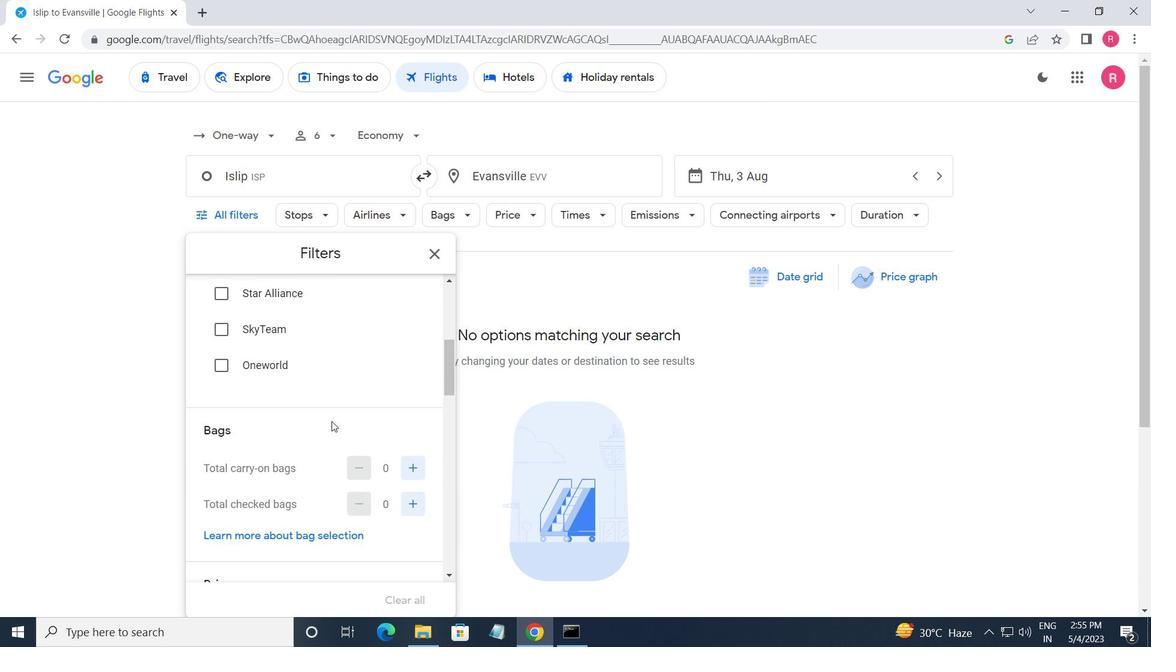 
Action: Mouse moved to (410, 321)
Screenshot: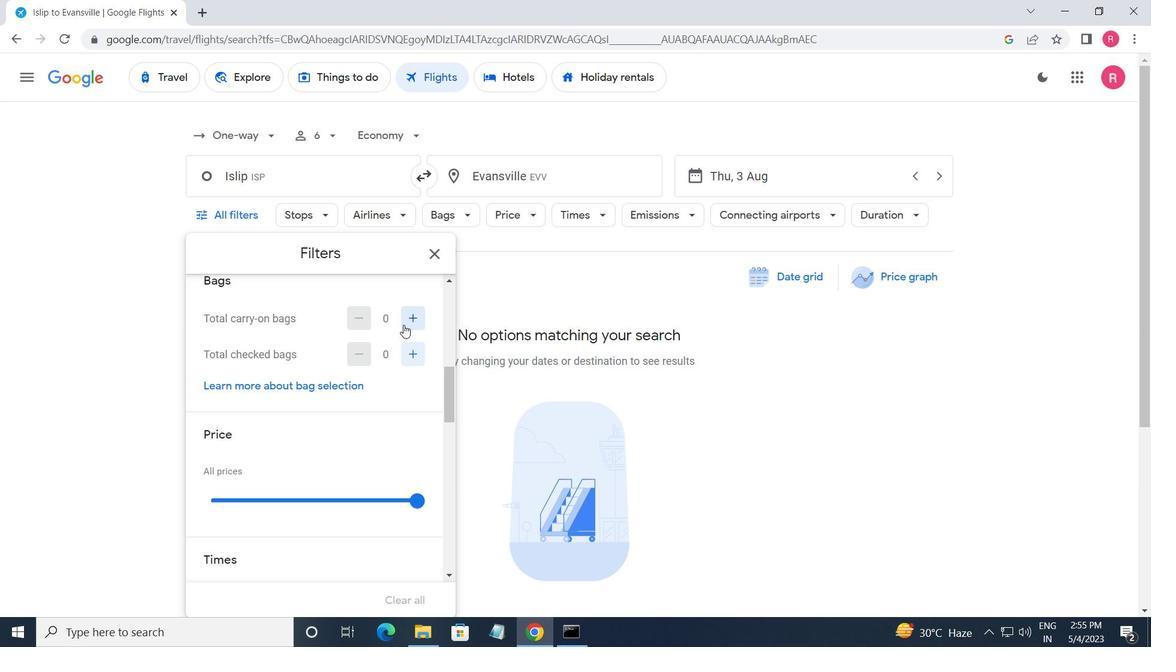 
Action: Mouse pressed left at (410, 321)
Screenshot: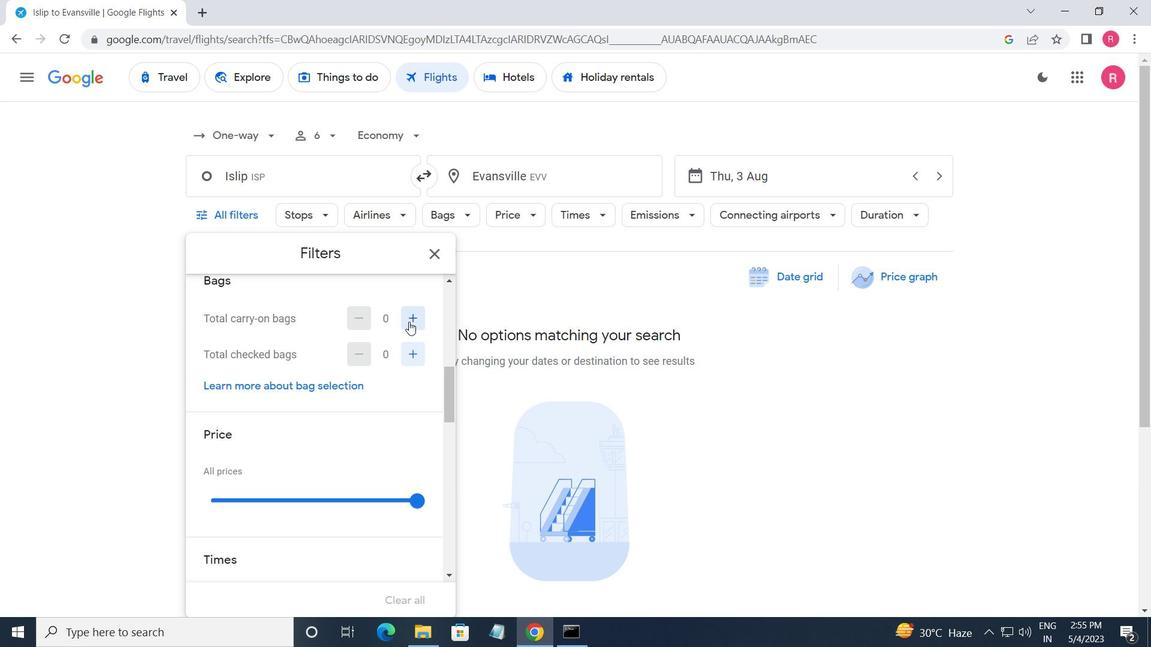 
Action: Mouse moved to (385, 383)
Screenshot: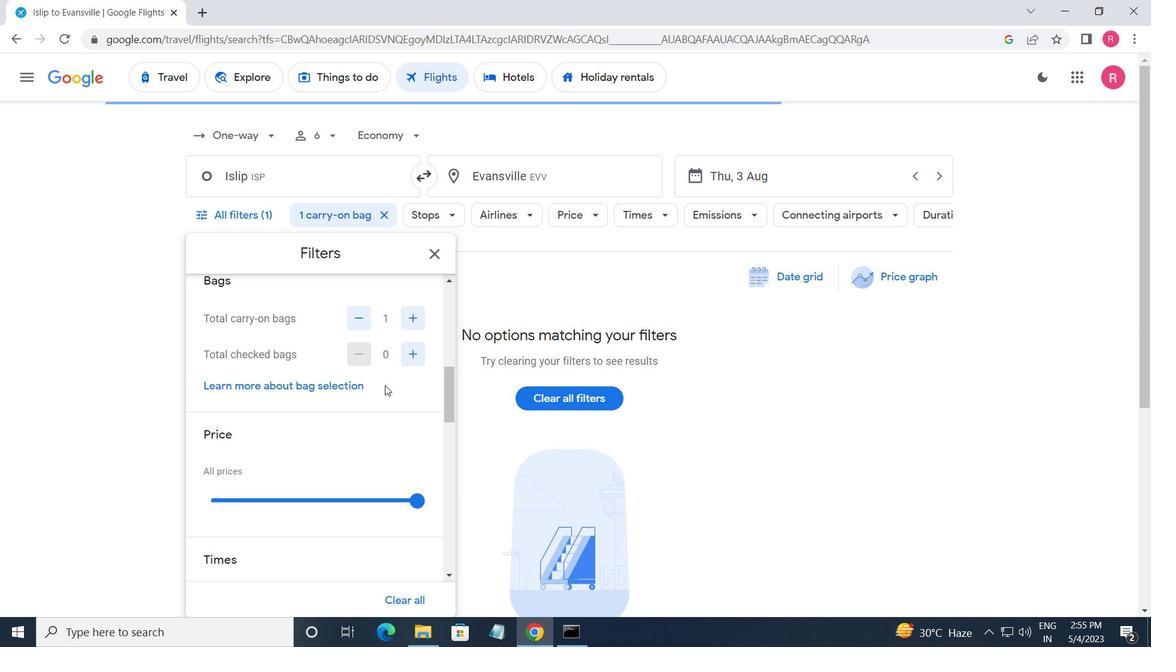 
Action: Mouse scrolled (385, 383) with delta (0, 0)
Screenshot: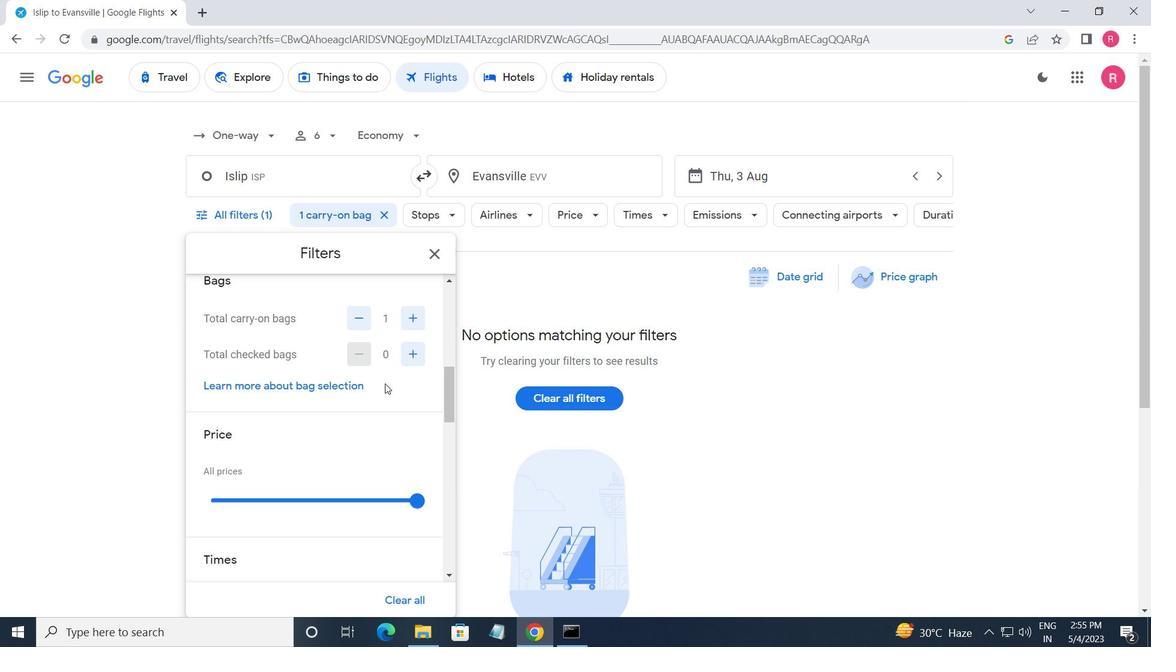 
Action: Mouse moved to (424, 414)
Screenshot: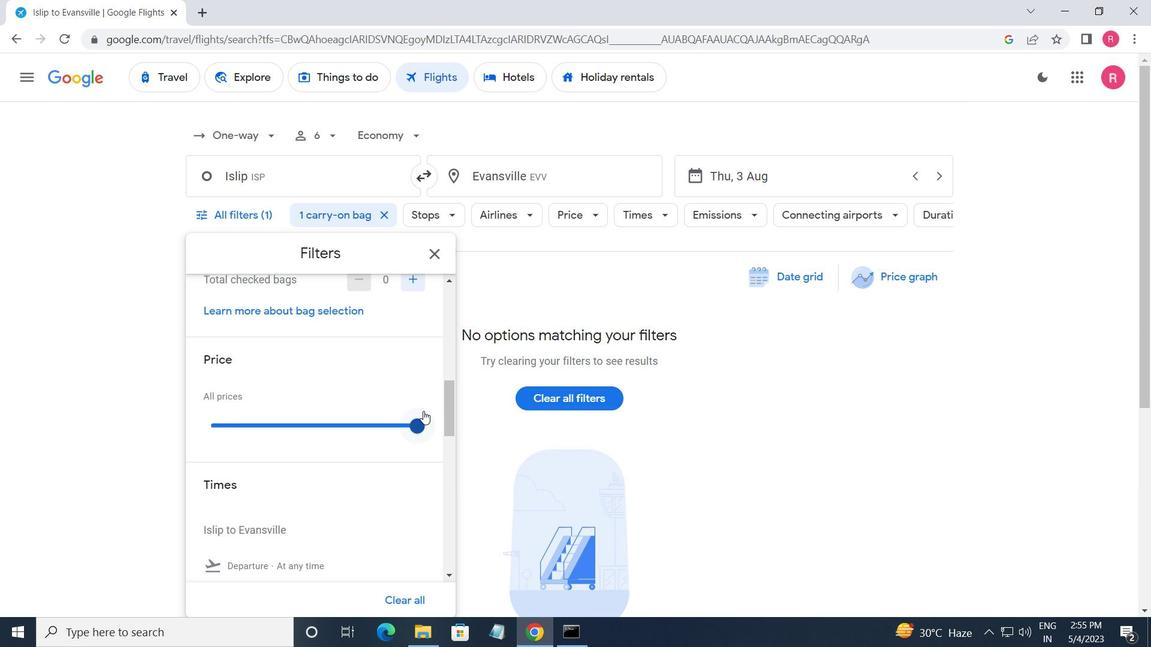 
Action: Mouse pressed left at (424, 414)
Screenshot: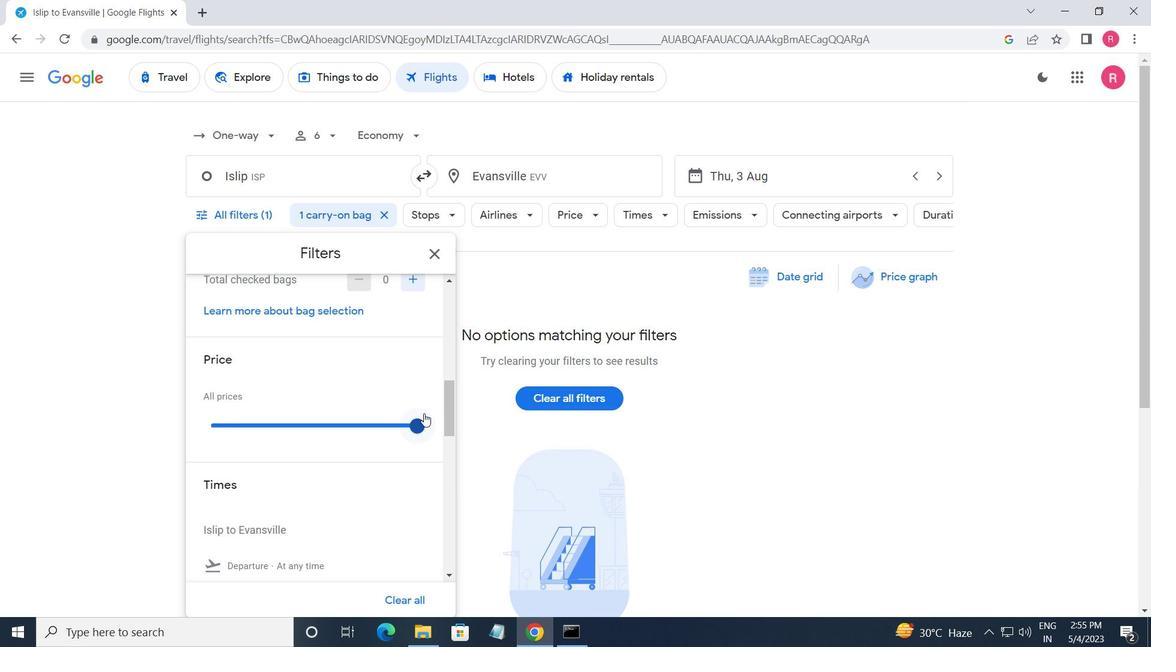 
Action: Mouse moved to (373, 459)
Screenshot: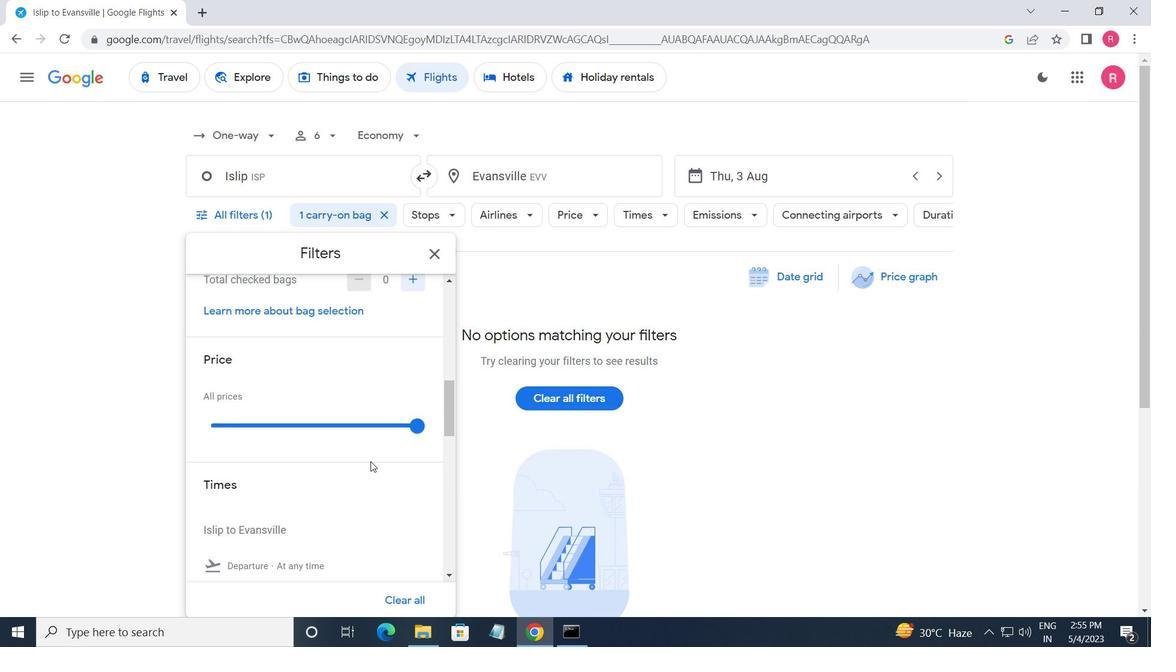 
Action: Mouse scrolled (373, 459) with delta (0, 0)
Screenshot: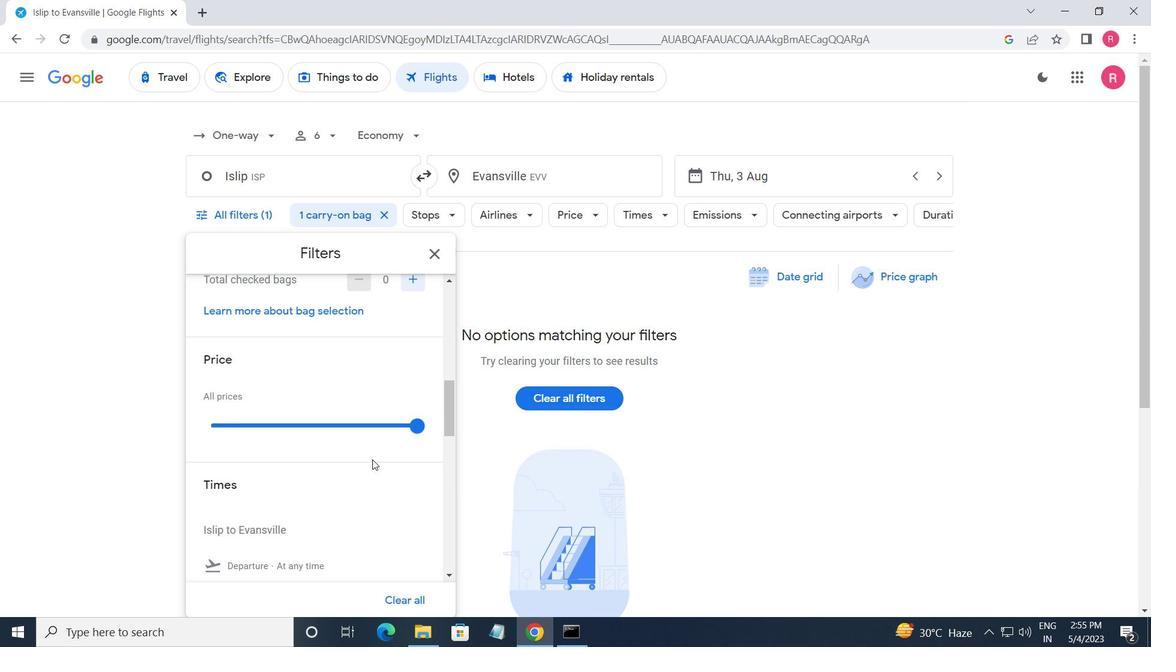 
Action: Mouse scrolled (373, 459) with delta (0, 0)
Screenshot: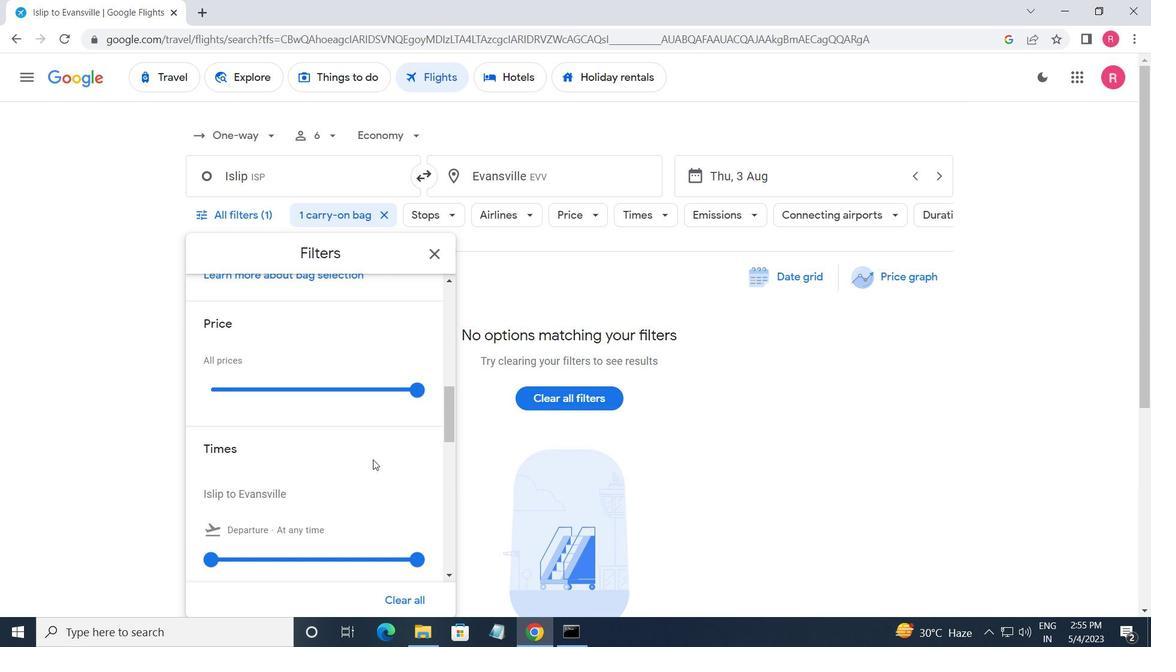 
Action: Mouse moved to (228, 451)
Screenshot: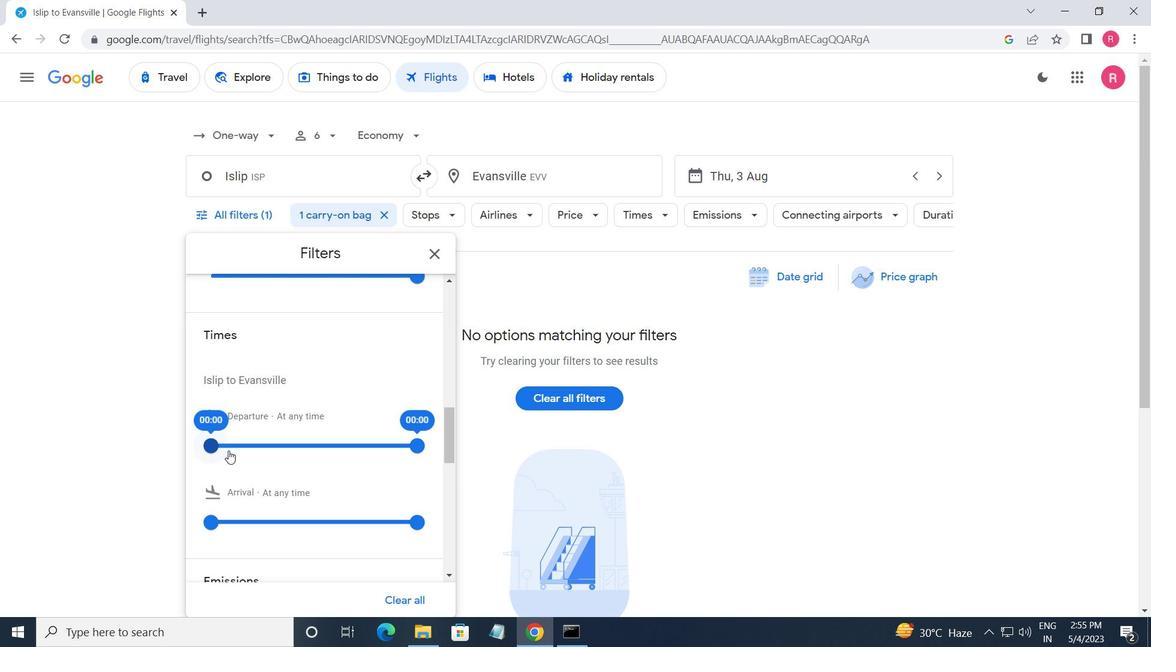 
Action: Mouse pressed left at (228, 451)
Screenshot: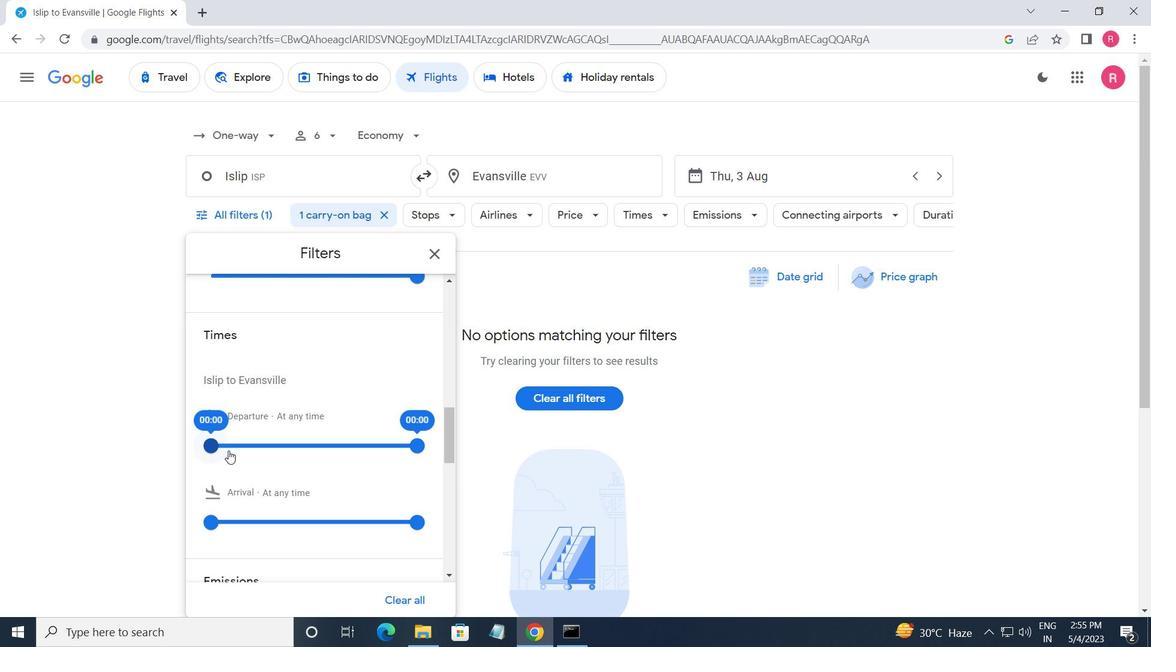 
Action: Mouse moved to (413, 449)
Screenshot: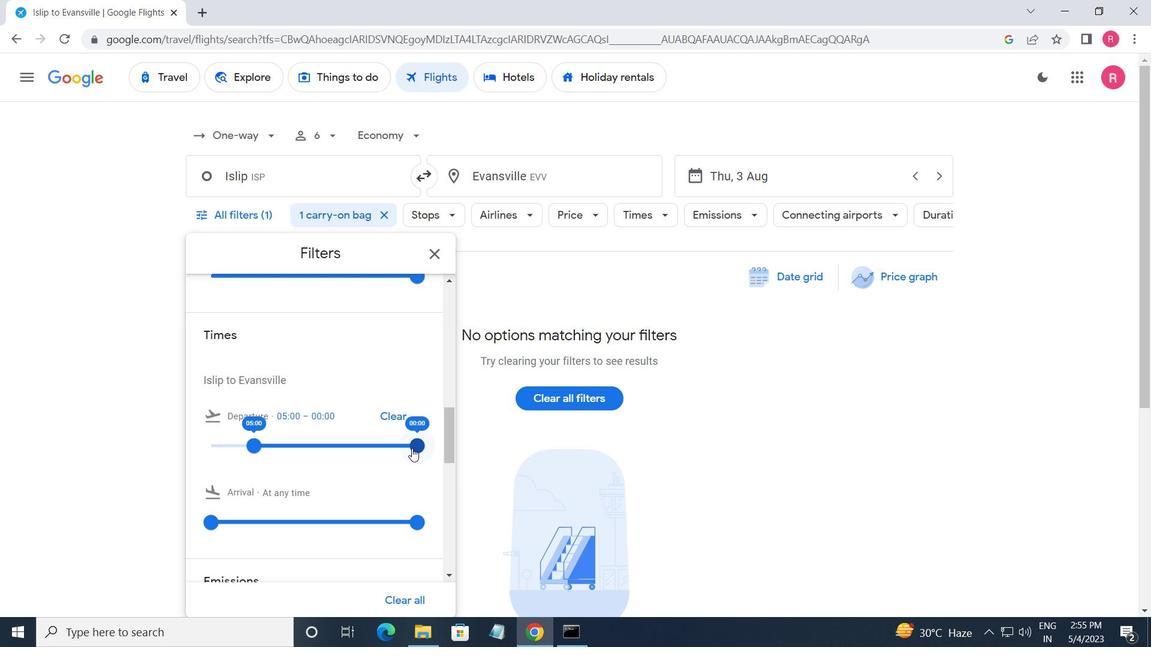 
Action: Mouse pressed left at (413, 449)
Screenshot: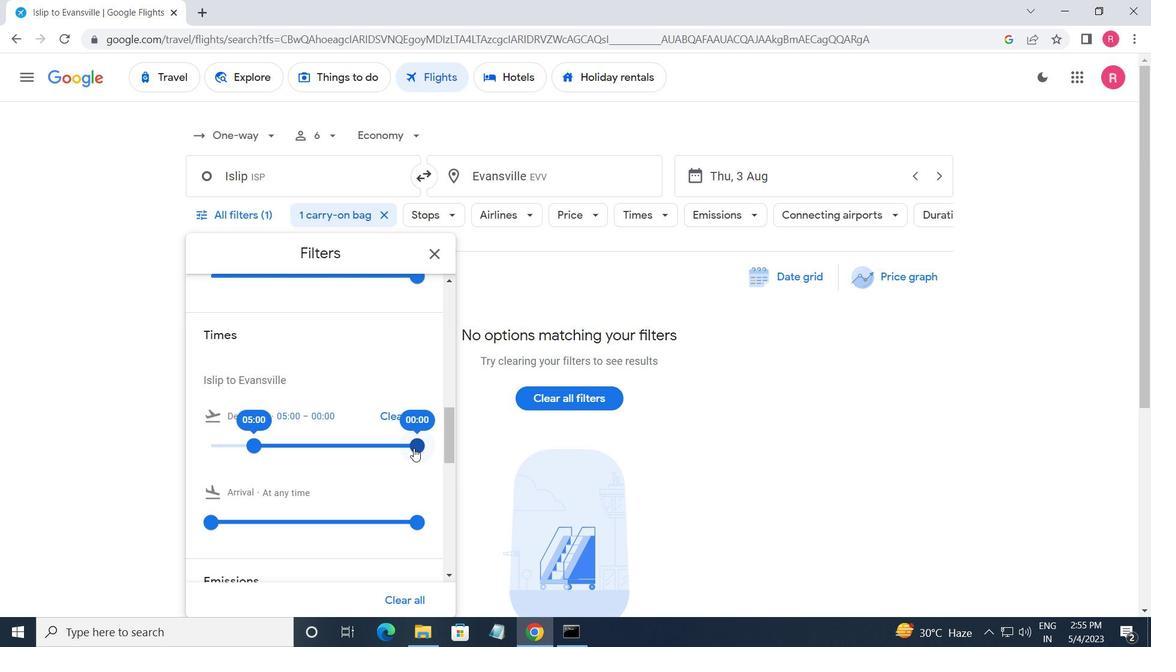
Action: Mouse moved to (425, 256)
Screenshot: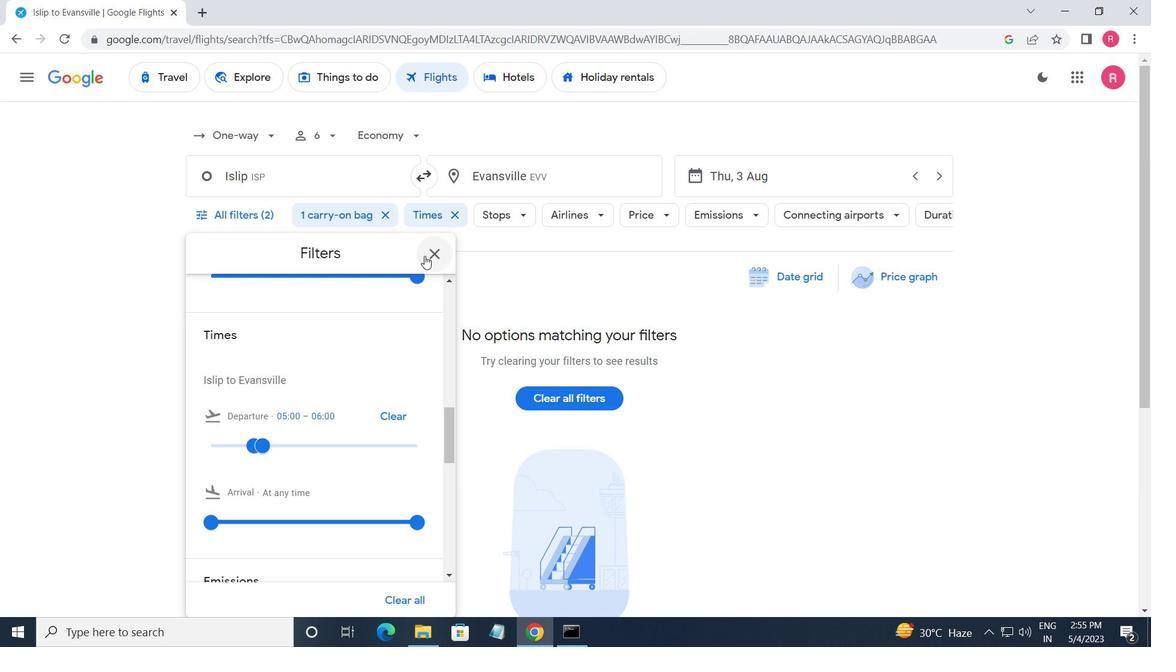 
Action: Mouse pressed left at (425, 256)
Screenshot: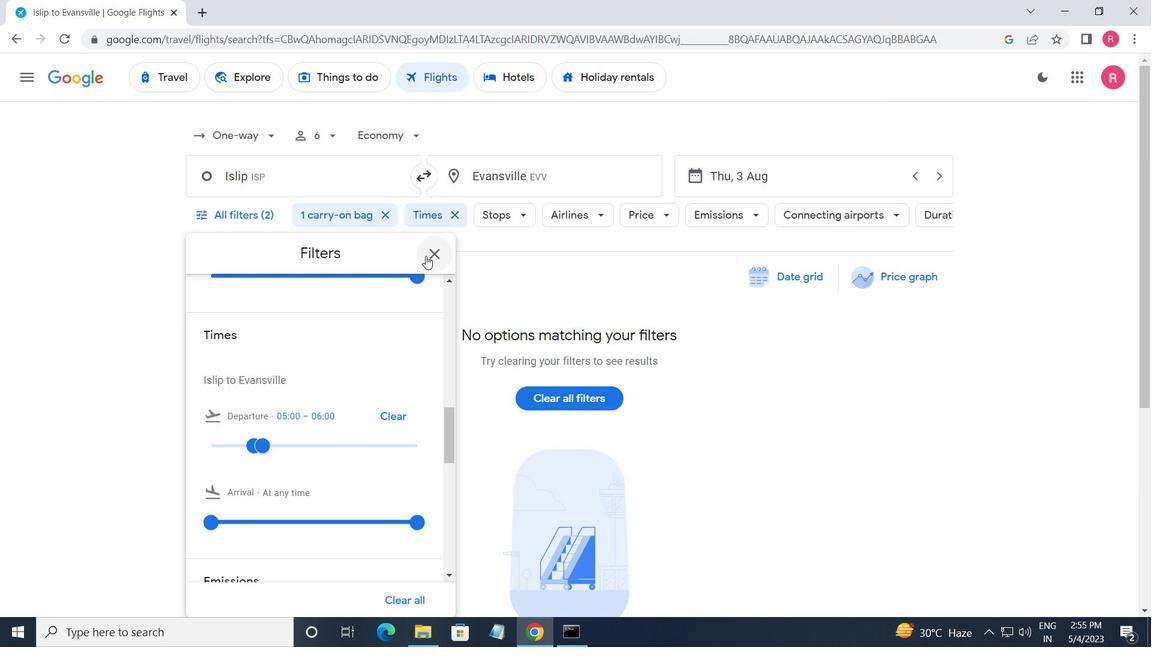 
Action: Mouse moved to (425, 256)
Screenshot: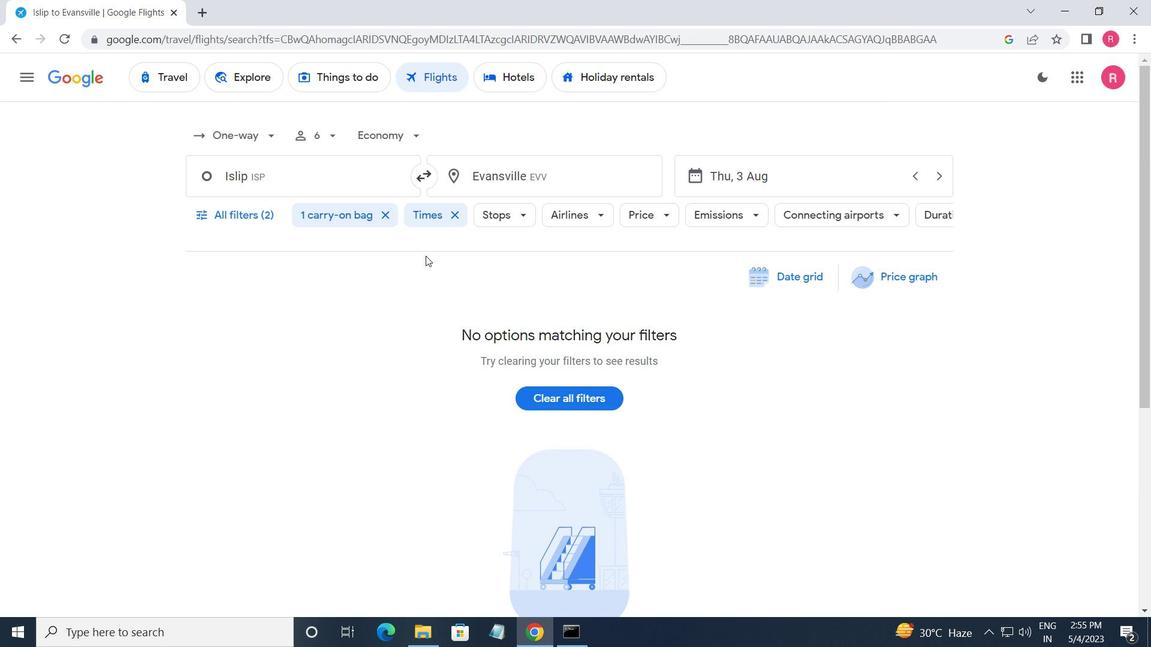 
